Task: Find connections with filter location Shikārpūr with filter topic #Ownerwith filter profile language German with filter current company Brigade Group with filter school Central Board of Secondary Education with filter industry Venture Capital and Private Equity Principals with filter service category Product Marketing with filter keywords title Painter
Action: Mouse moved to (543, 67)
Screenshot: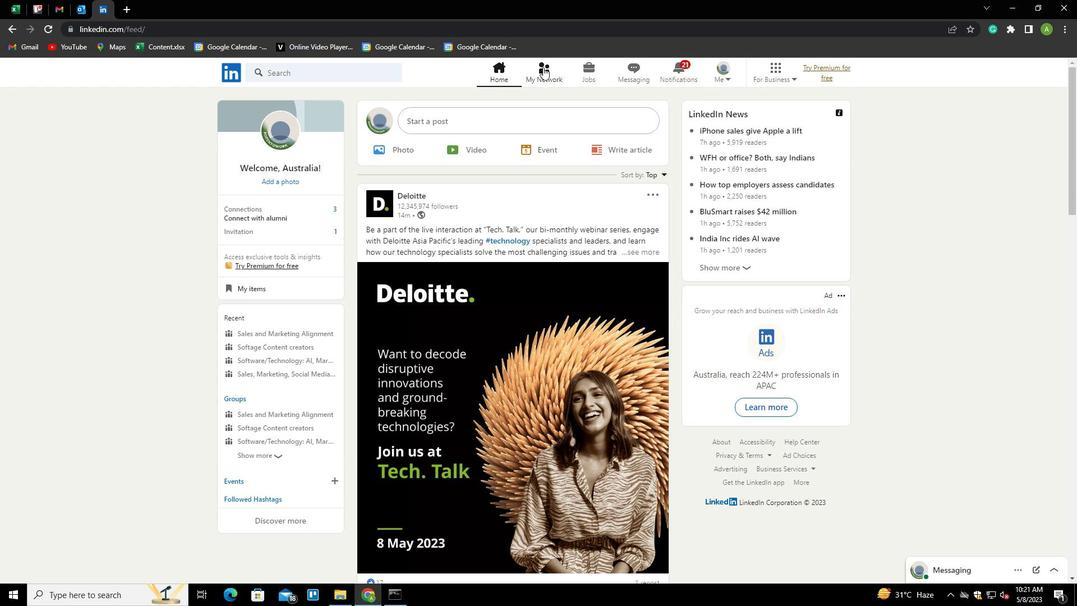 
Action: Mouse pressed left at (543, 67)
Screenshot: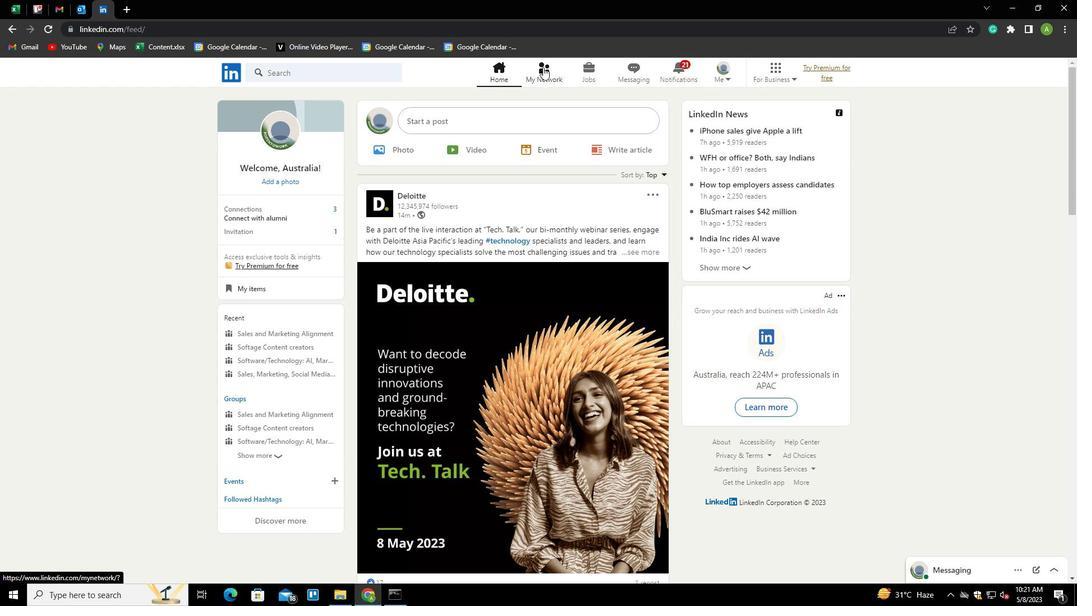 
Action: Mouse moved to (278, 138)
Screenshot: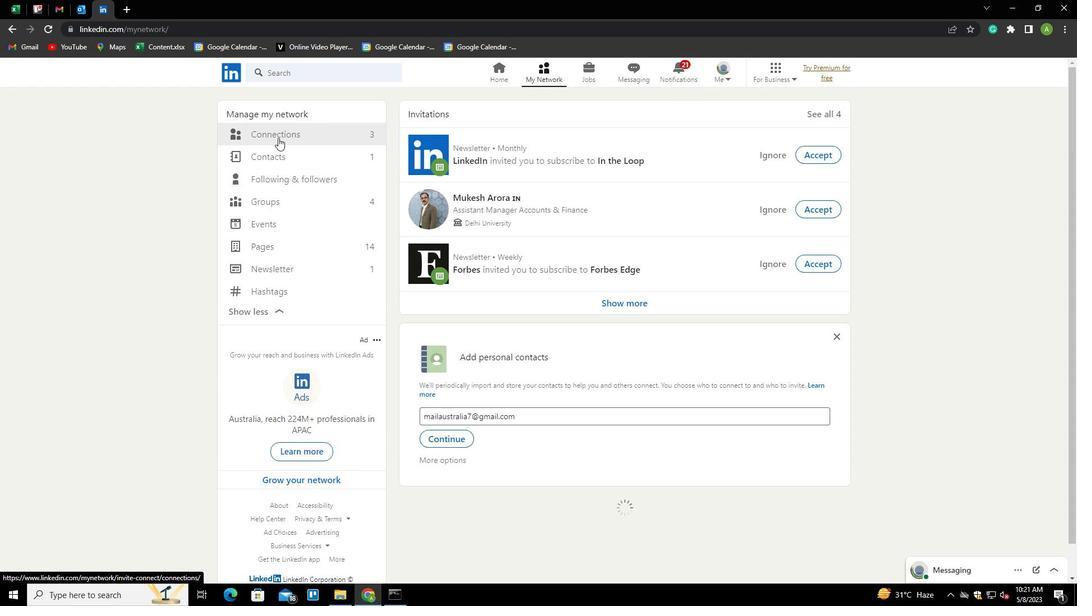 
Action: Mouse pressed left at (278, 138)
Screenshot: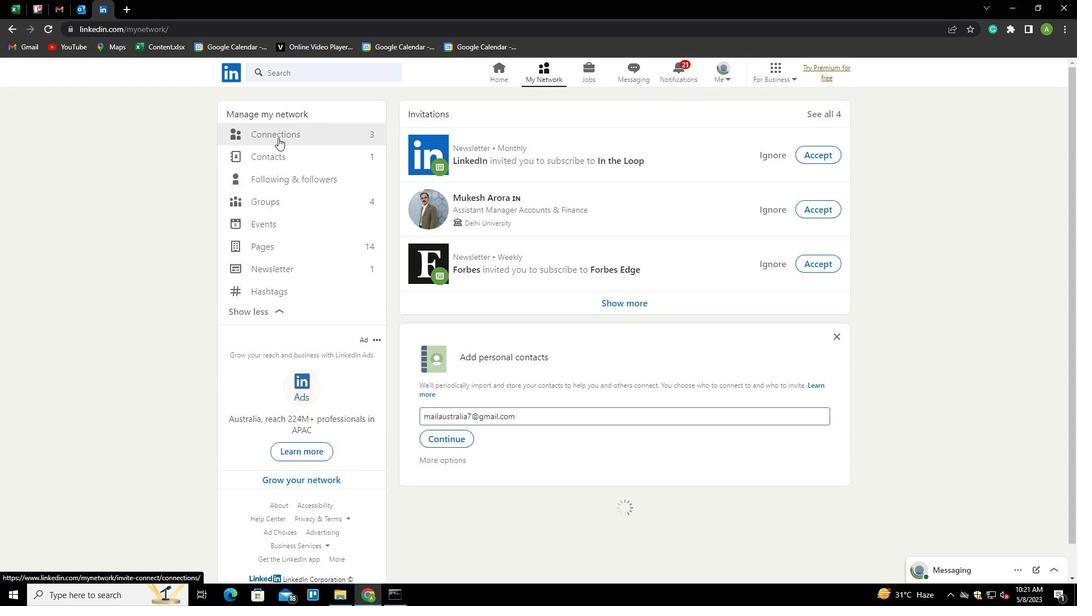 
Action: Mouse moved to (609, 136)
Screenshot: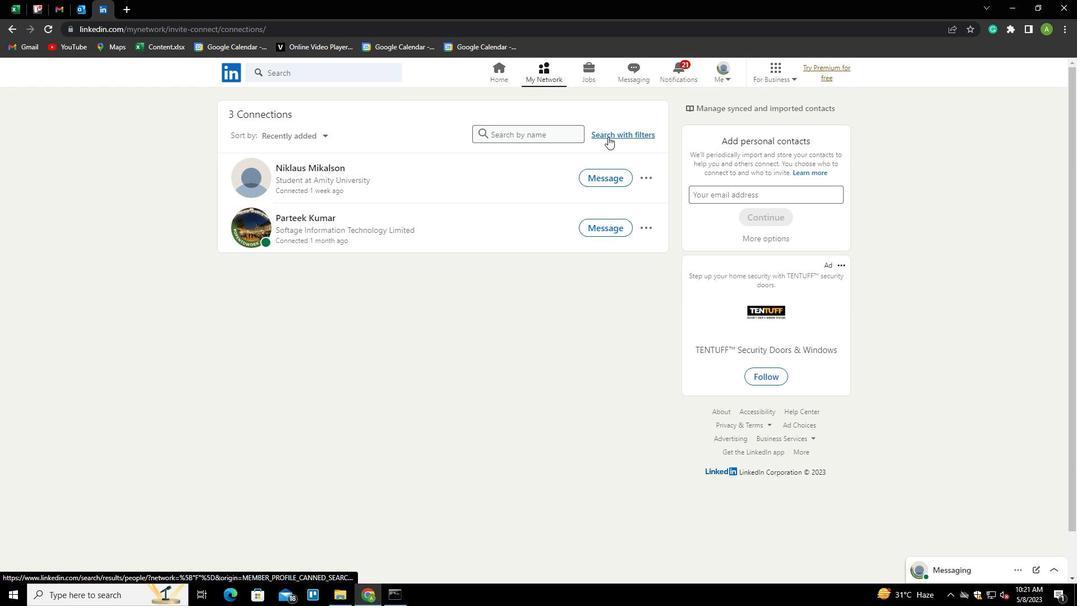 
Action: Mouse pressed left at (609, 136)
Screenshot: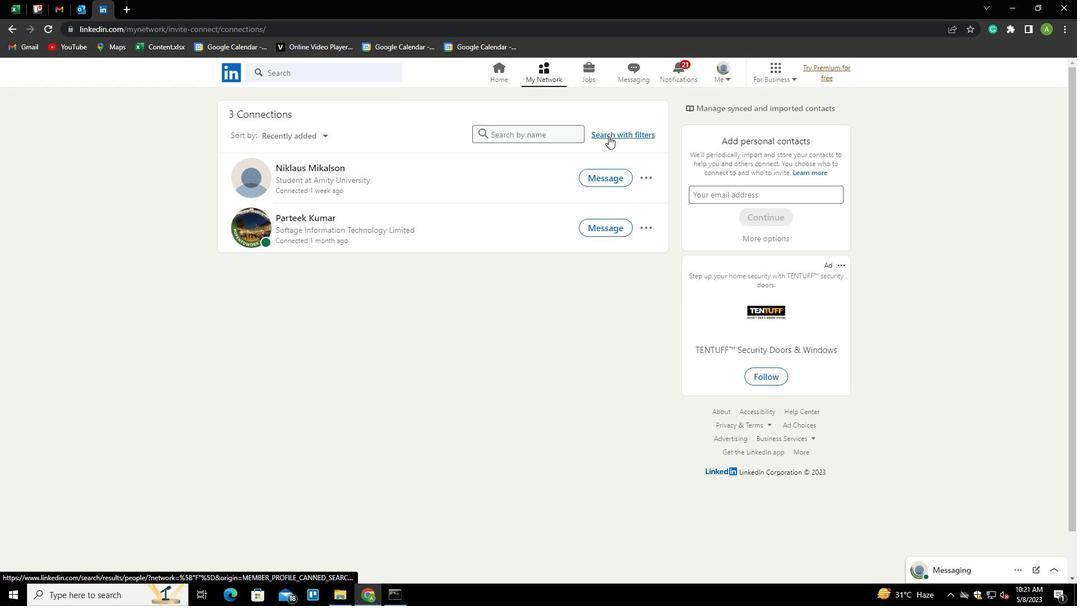 
Action: Mouse moved to (578, 101)
Screenshot: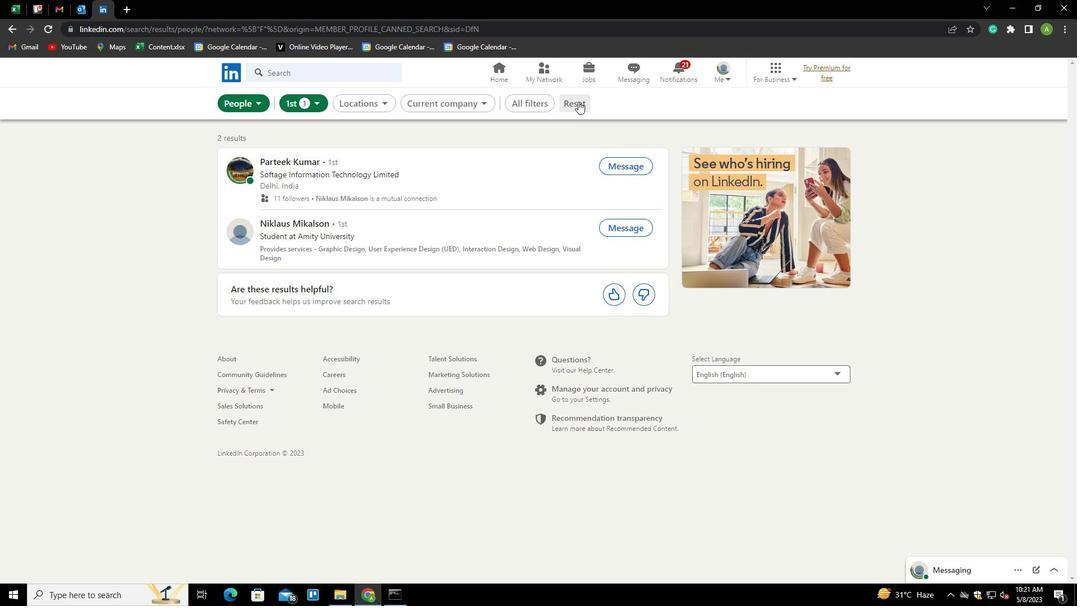 
Action: Mouse pressed left at (578, 101)
Screenshot: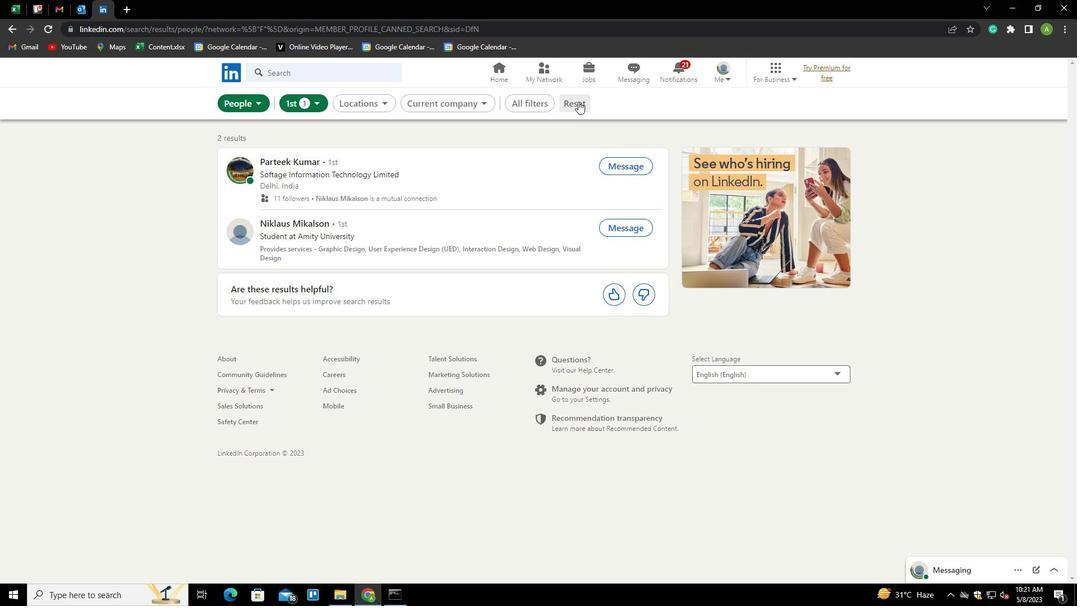 
Action: Mouse moved to (556, 101)
Screenshot: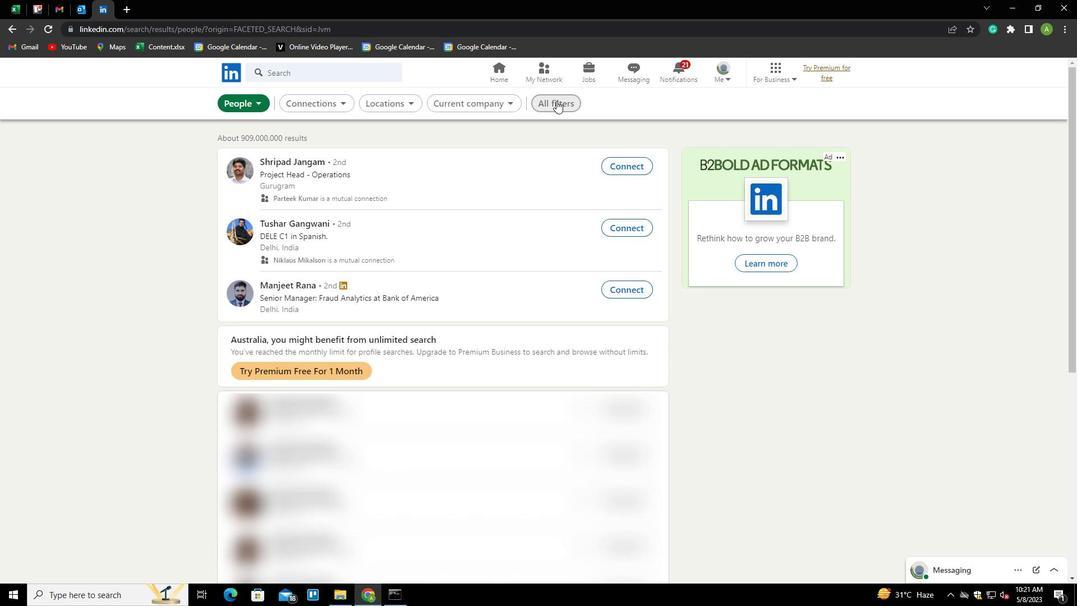 
Action: Mouse pressed left at (556, 101)
Screenshot: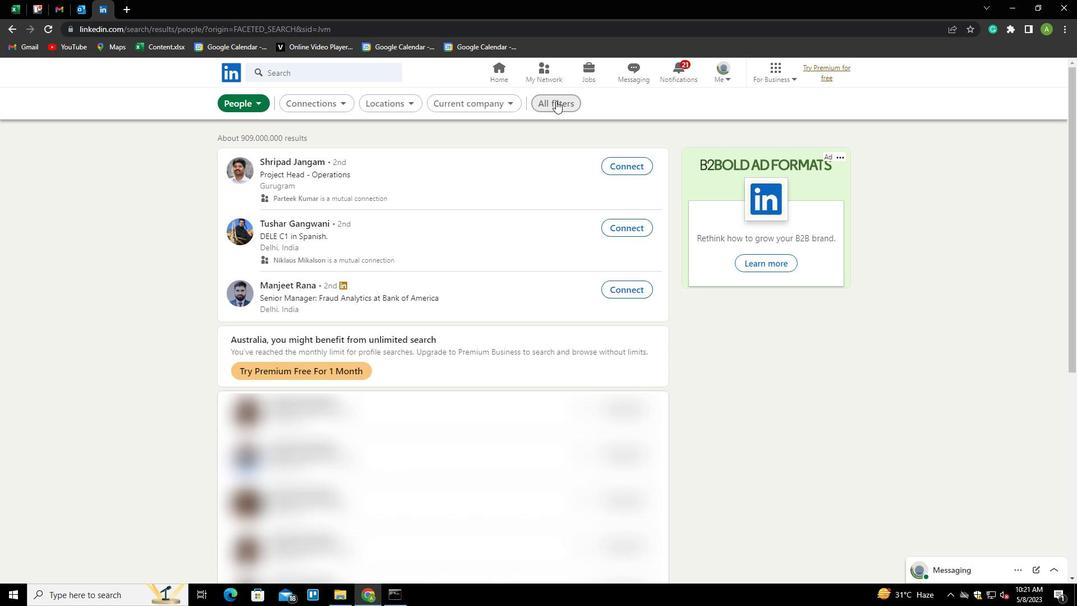 
Action: Mouse moved to (930, 301)
Screenshot: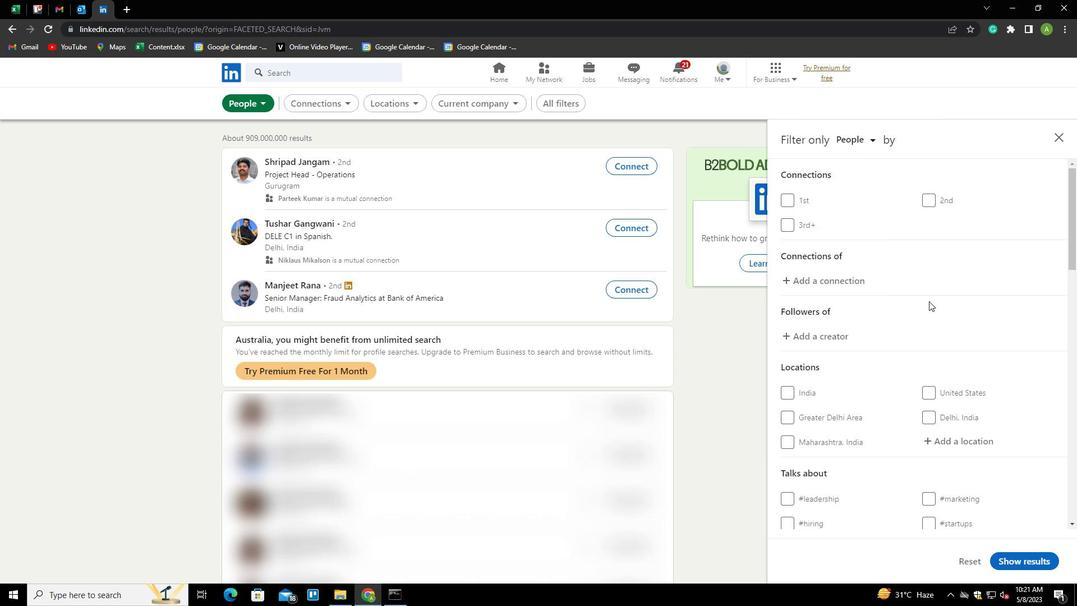 
Action: Mouse scrolled (930, 300) with delta (0, 0)
Screenshot: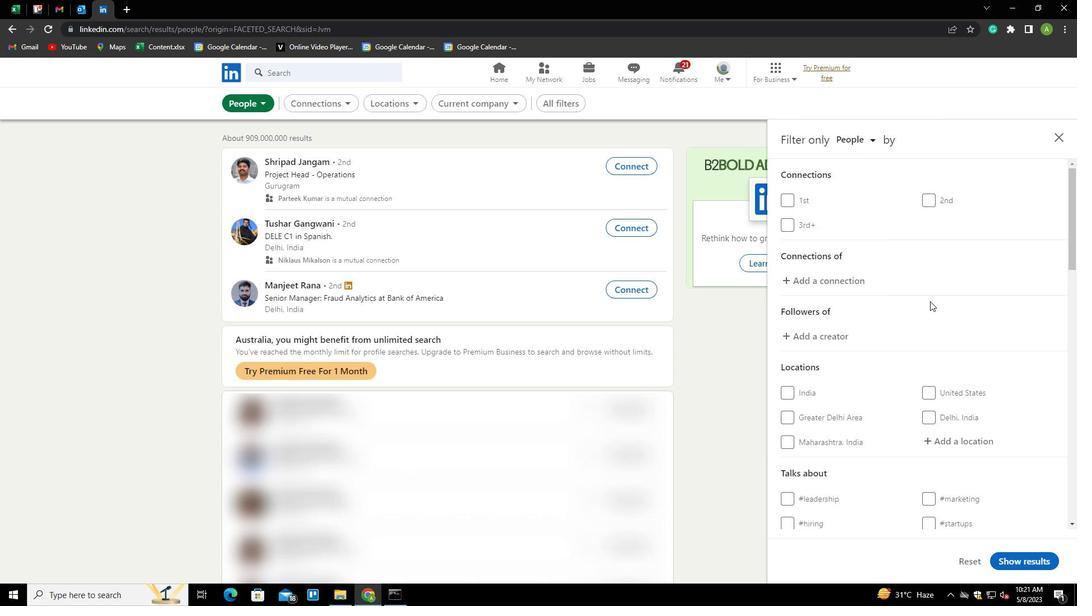 
Action: Mouse scrolled (930, 300) with delta (0, 0)
Screenshot: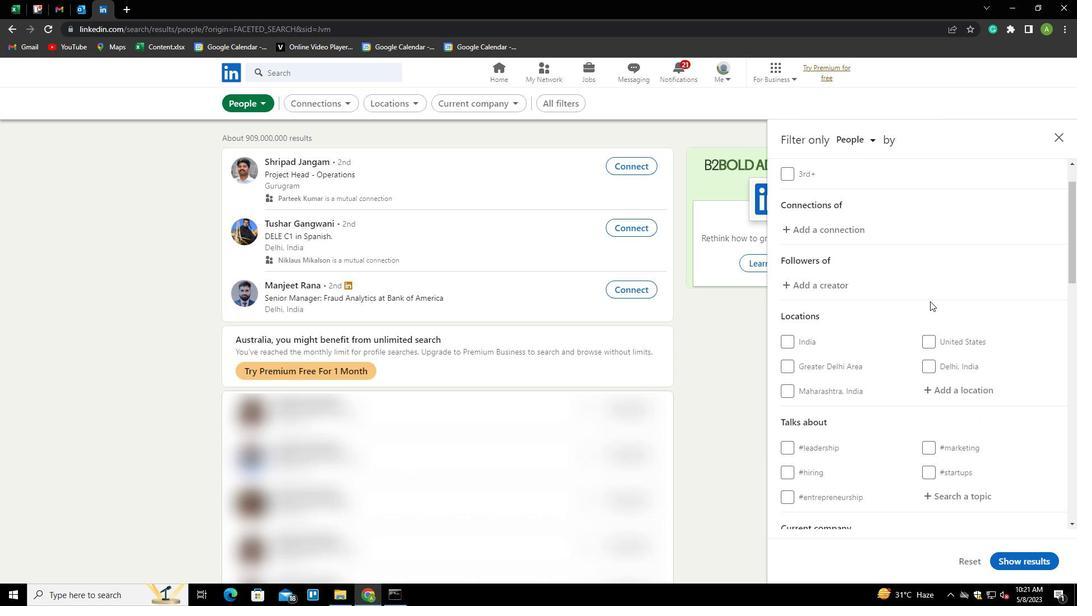 
Action: Mouse moved to (949, 333)
Screenshot: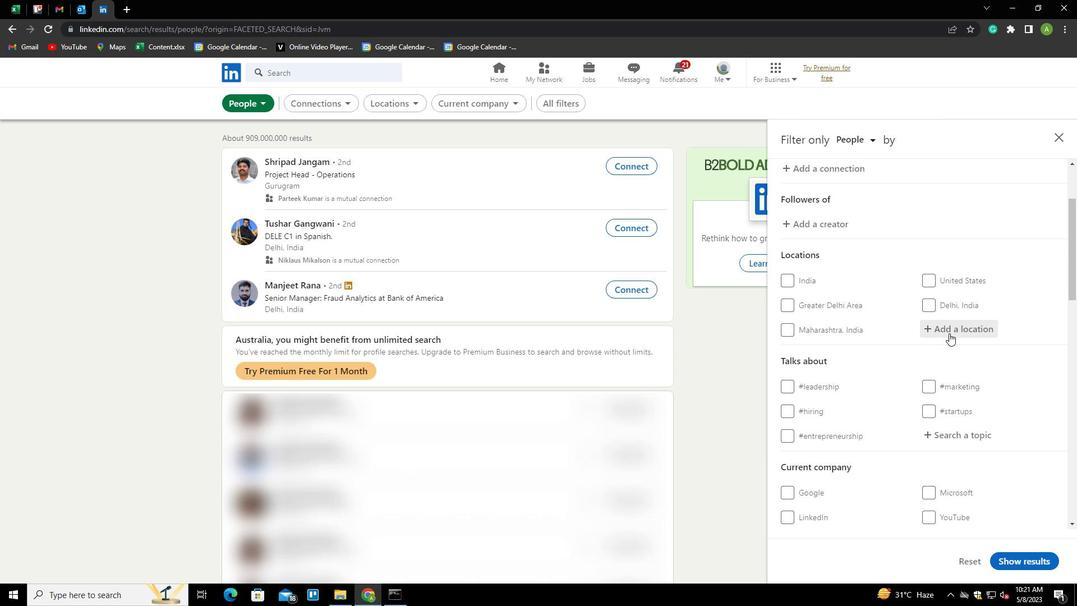 
Action: Mouse pressed left at (949, 333)
Screenshot: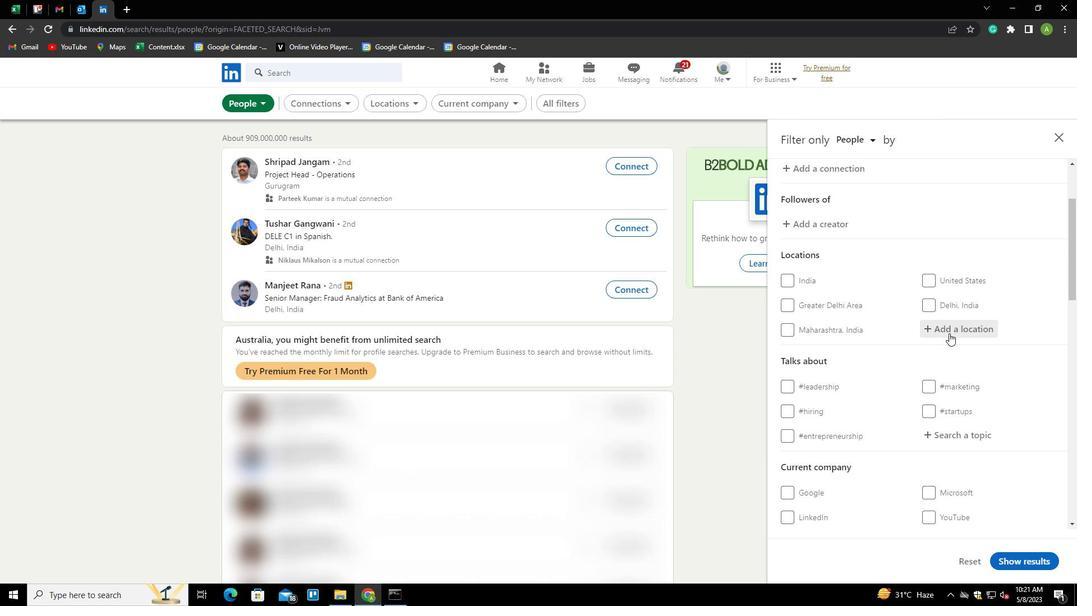 
Action: Mouse moved to (955, 328)
Screenshot: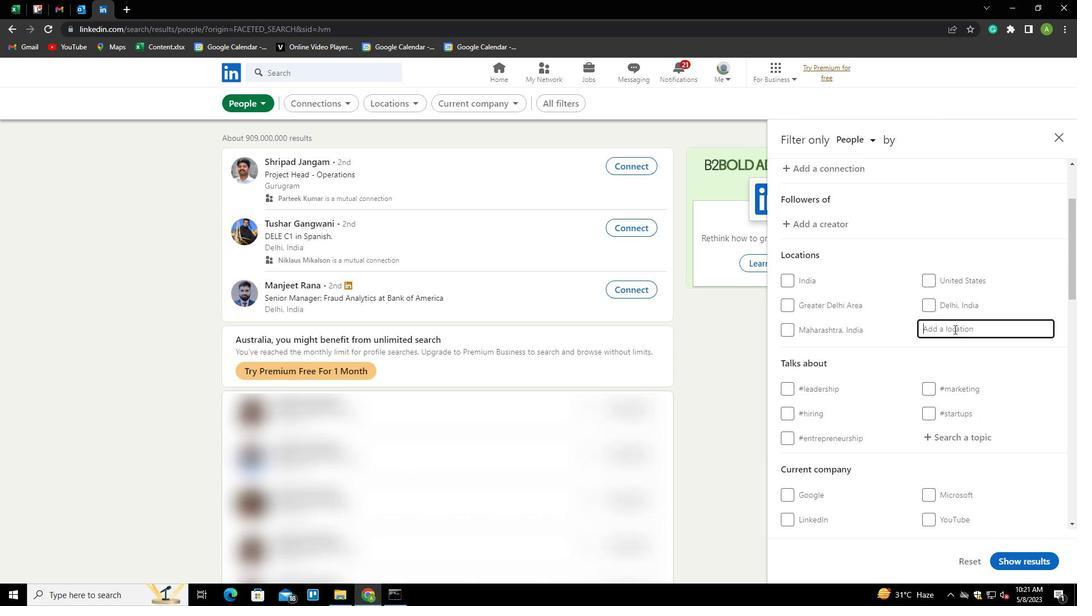 
Action: Key pressed <Key.shift>
Screenshot: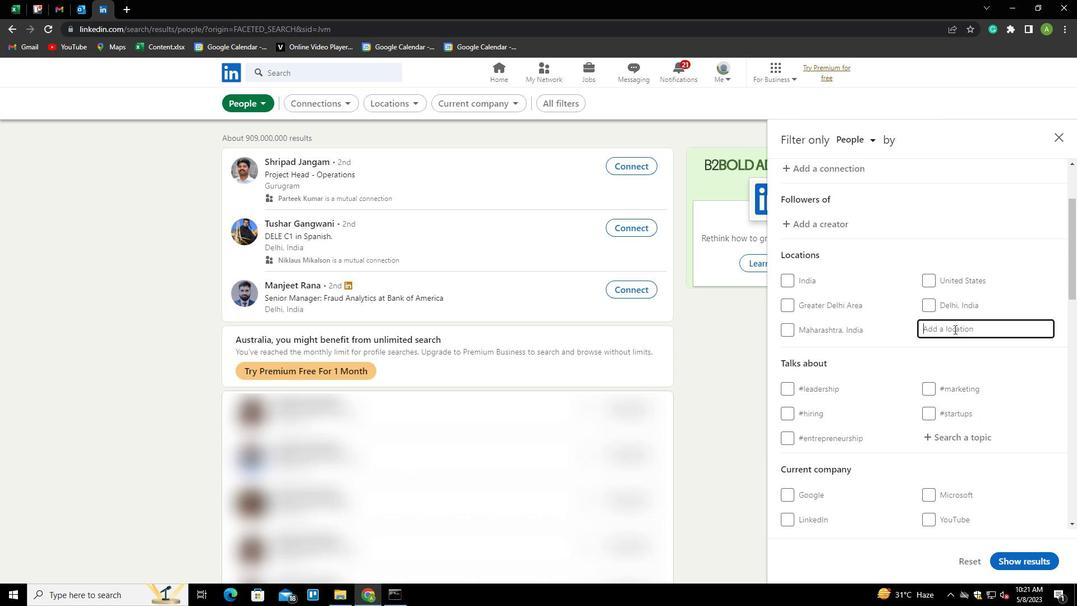 
Action: Mouse moved to (958, 327)
Screenshot: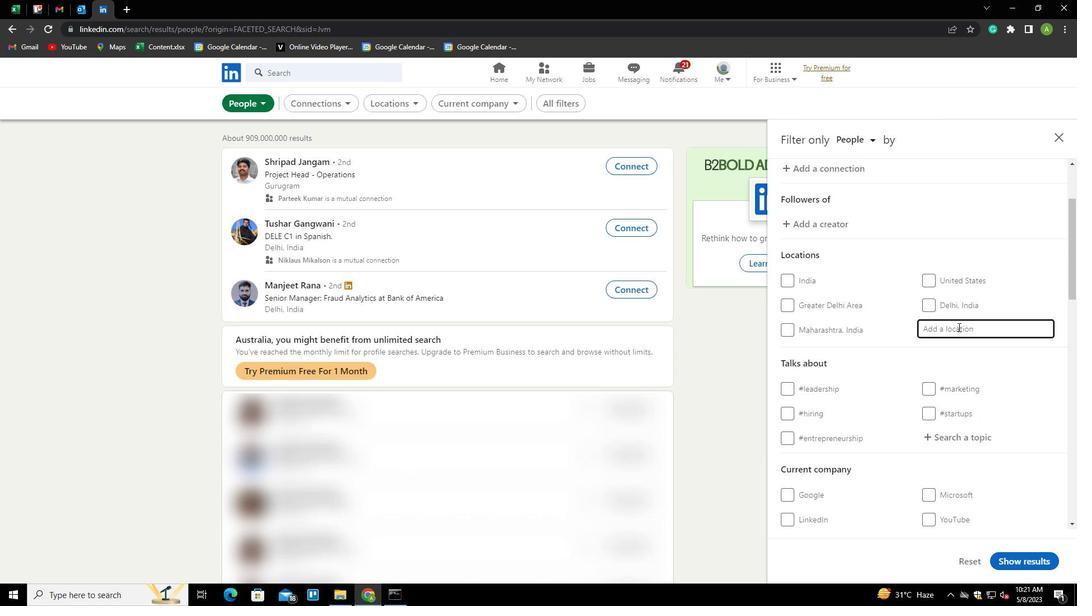 
Action: Key pressed S
Screenshot: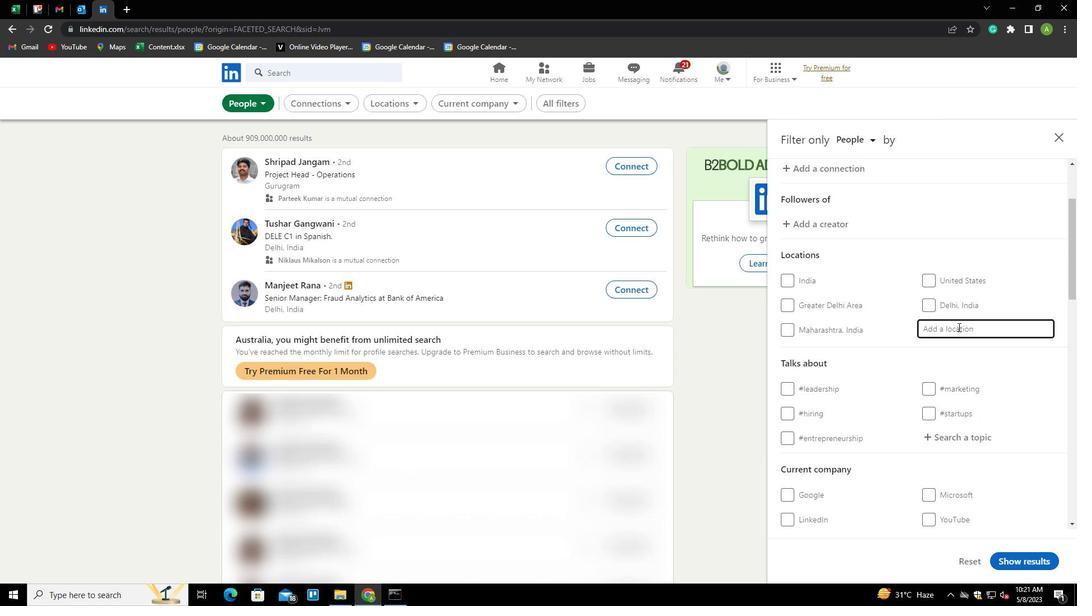 
Action: Mouse moved to (959, 327)
Screenshot: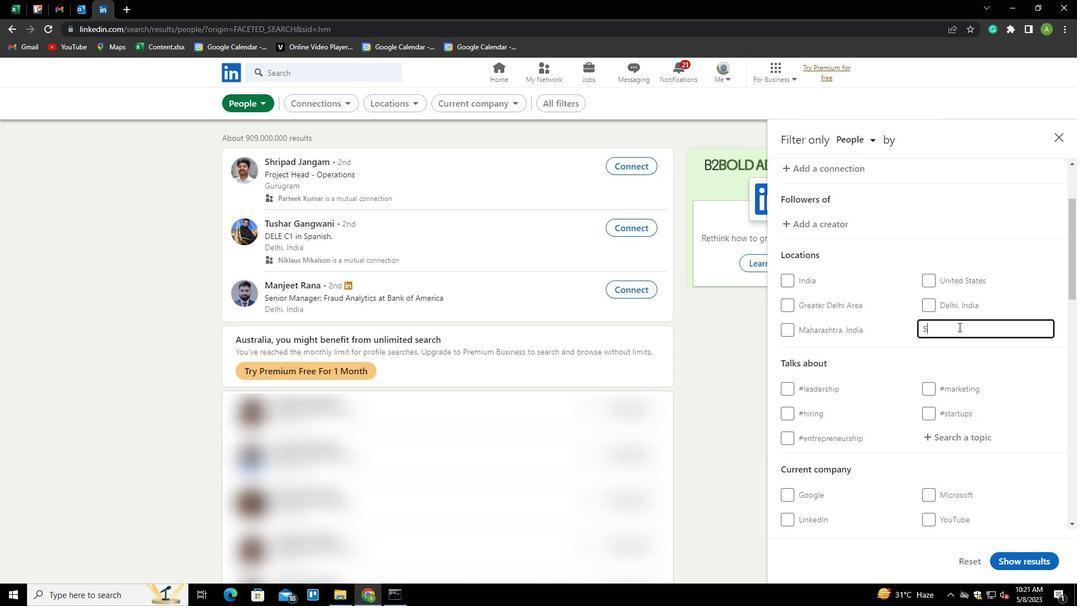 
Action: Key pressed HILAR<Key.backspace><Key.backspace><Key.backspace>KARPUR<Key.down><Key.enter>
Screenshot: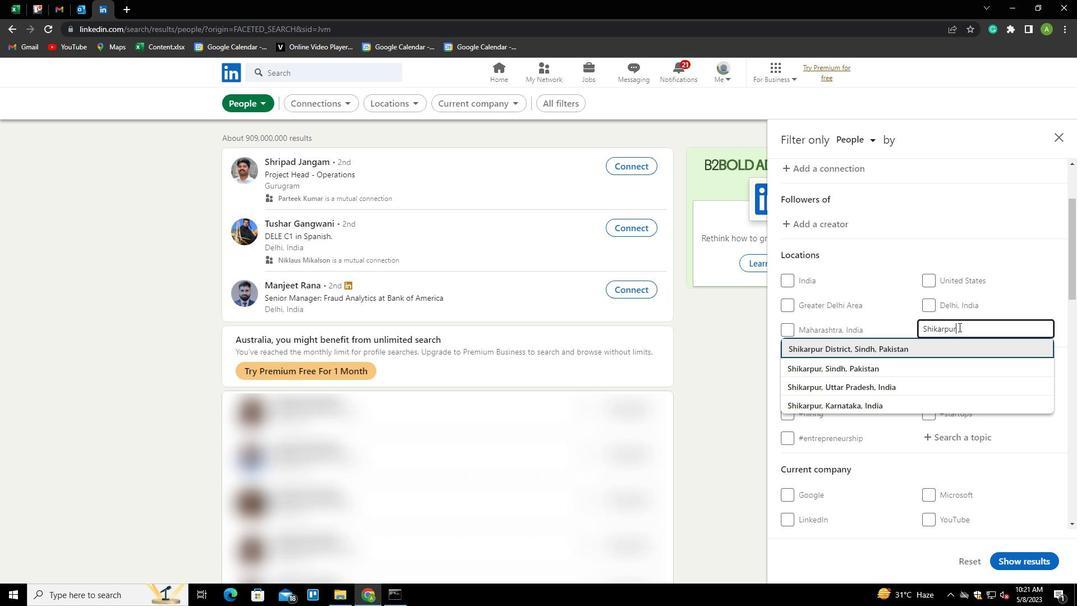 
Action: Mouse scrolled (959, 326) with delta (0, 0)
Screenshot: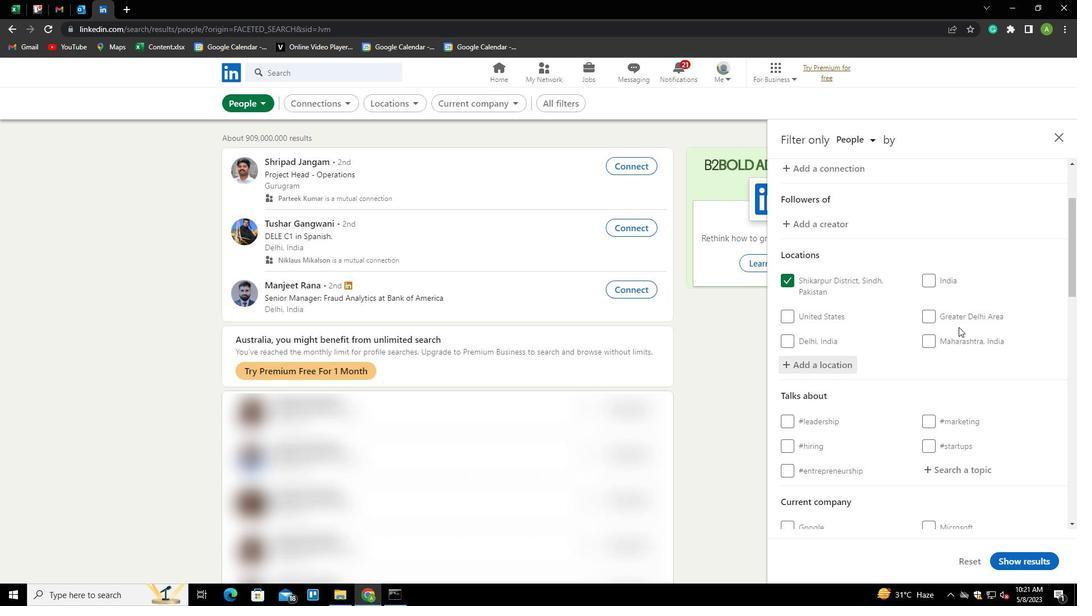 
Action: Mouse scrolled (959, 326) with delta (0, 0)
Screenshot: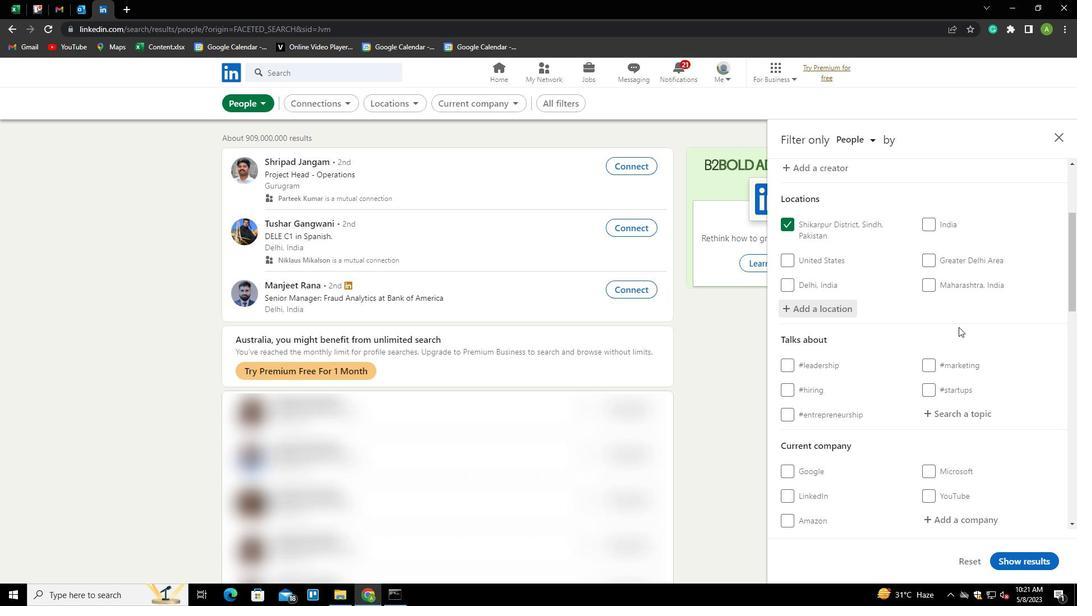 
Action: Mouse moved to (958, 350)
Screenshot: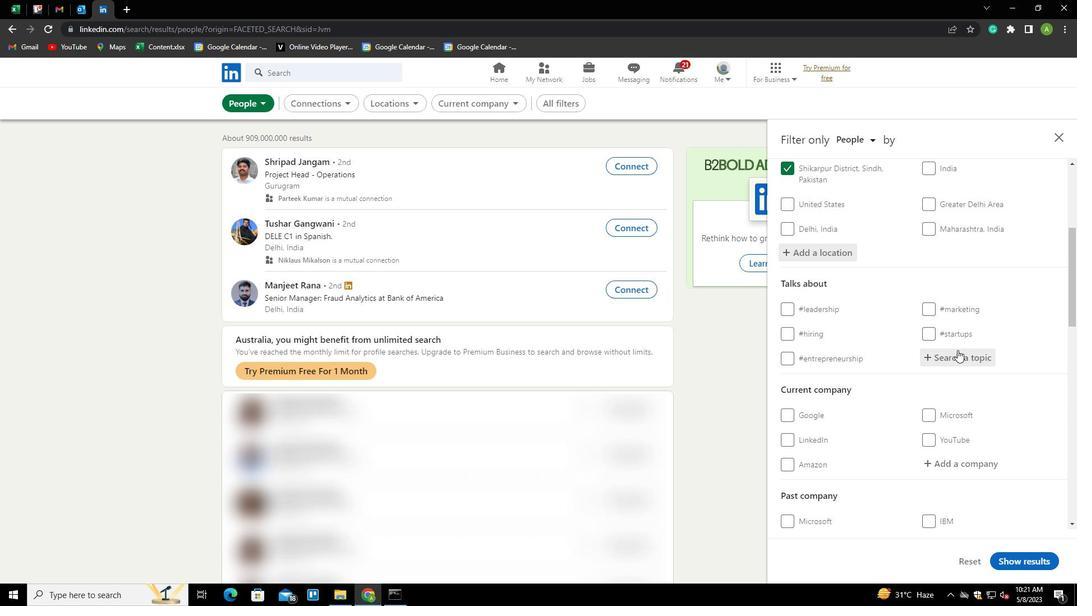 
Action: Mouse pressed left at (958, 350)
Screenshot: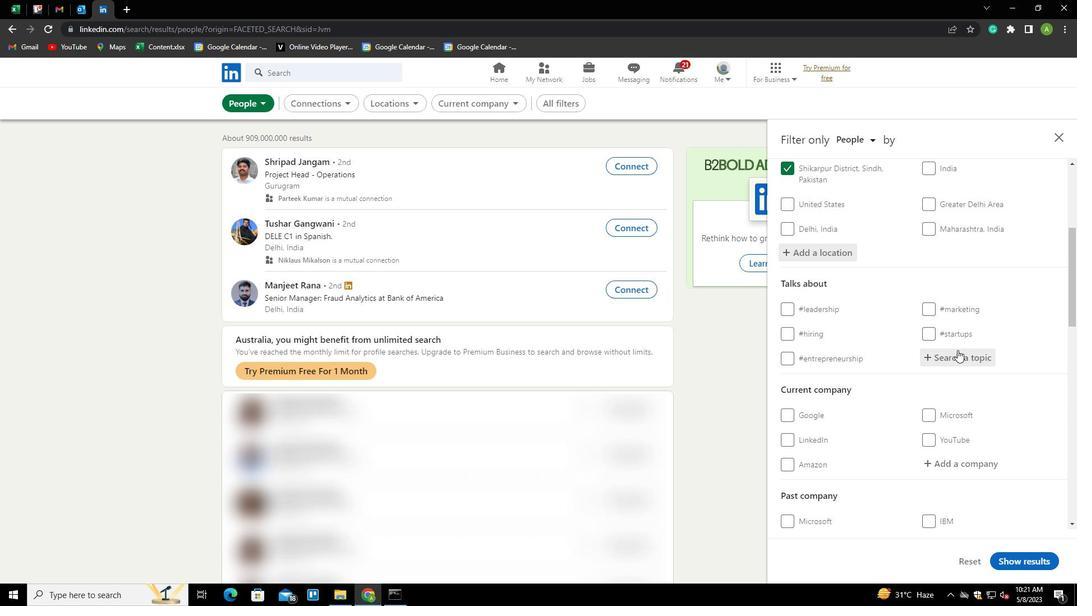 
Action: Mouse moved to (996, 324)
Screenshot: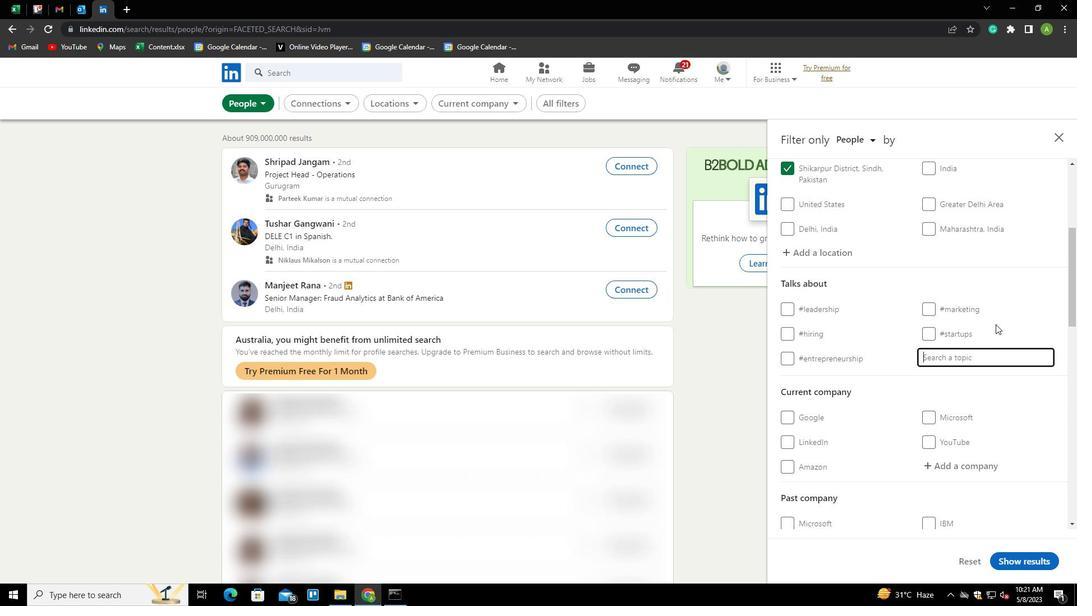 
Action: Key pressed <Key.shift>OWNER<Key.down><Key.down><Key.down><Key.enter>
Screenshot: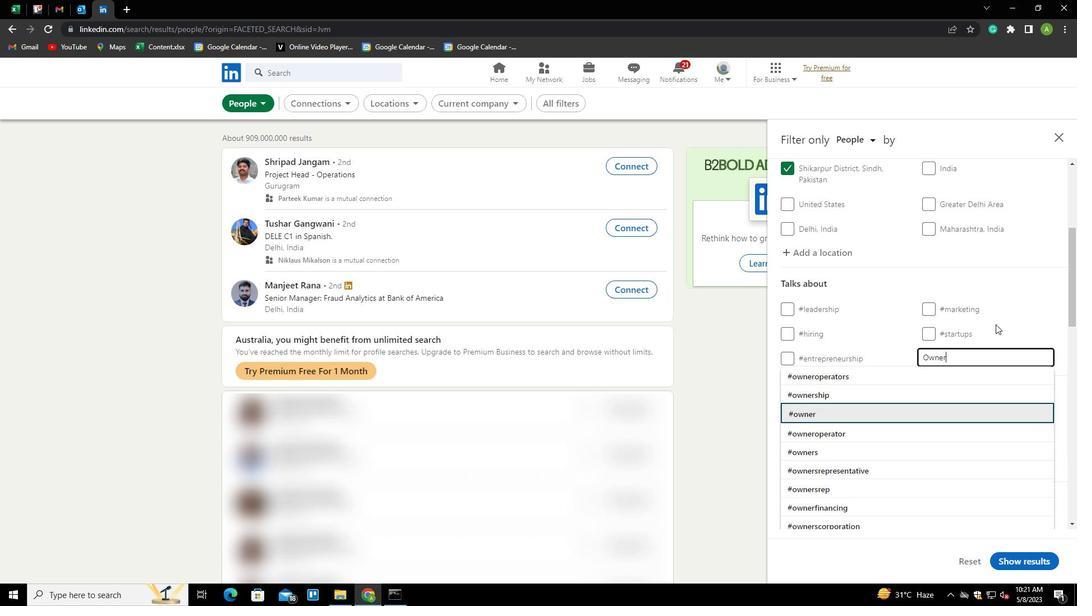 
Action: Mouse moved to (998, 322)
Screenshot: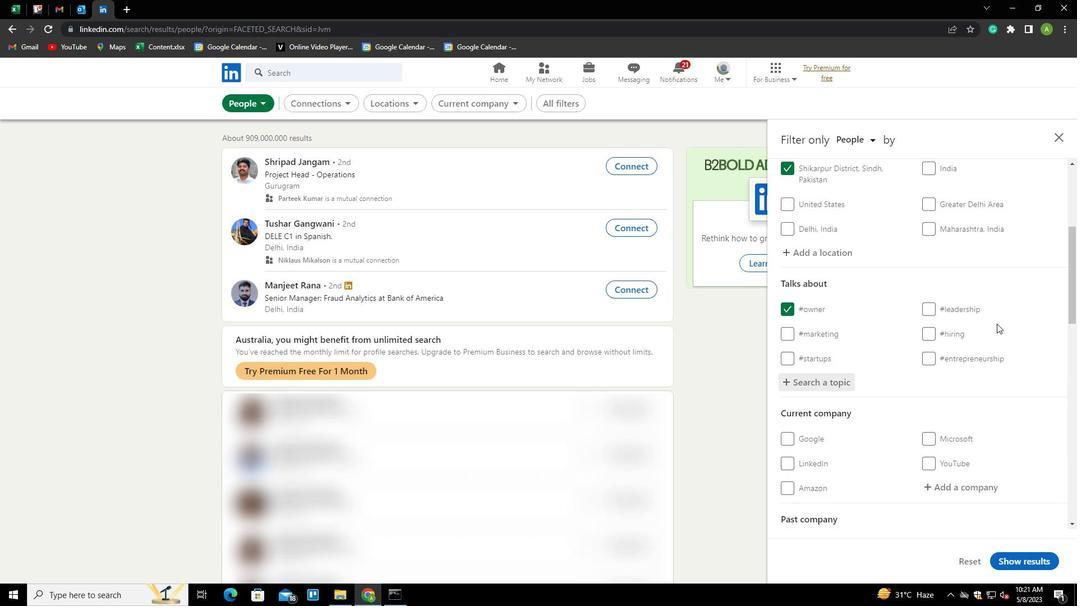 
Action: Mouse scrolled (998, 322) with delta (0, 0)
Screenshot: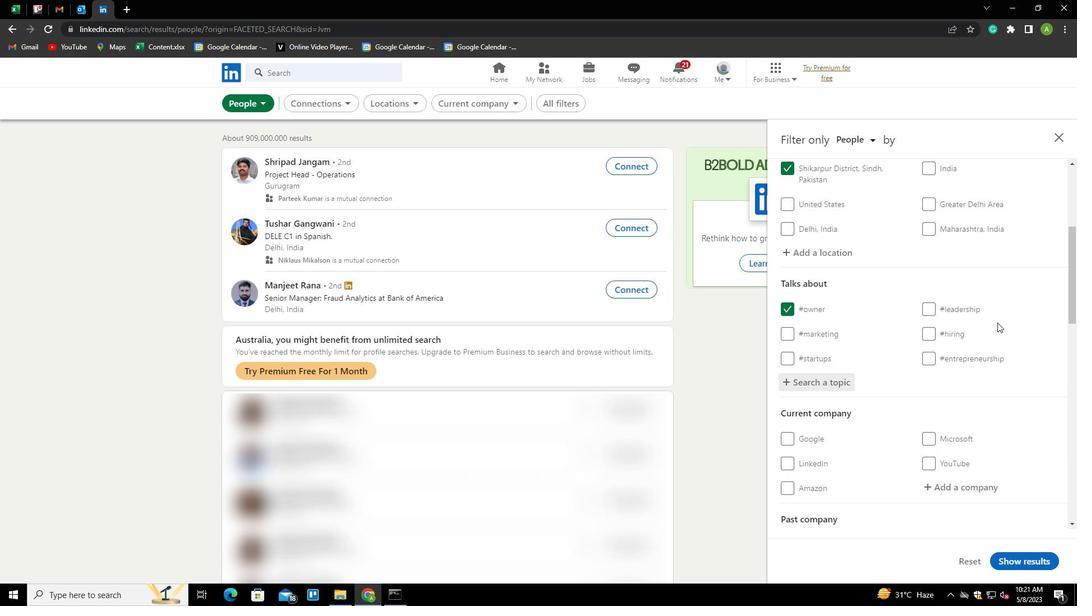 
Action: Mouse scrolled (998, 322) with delta (0, 0)
Screenshot: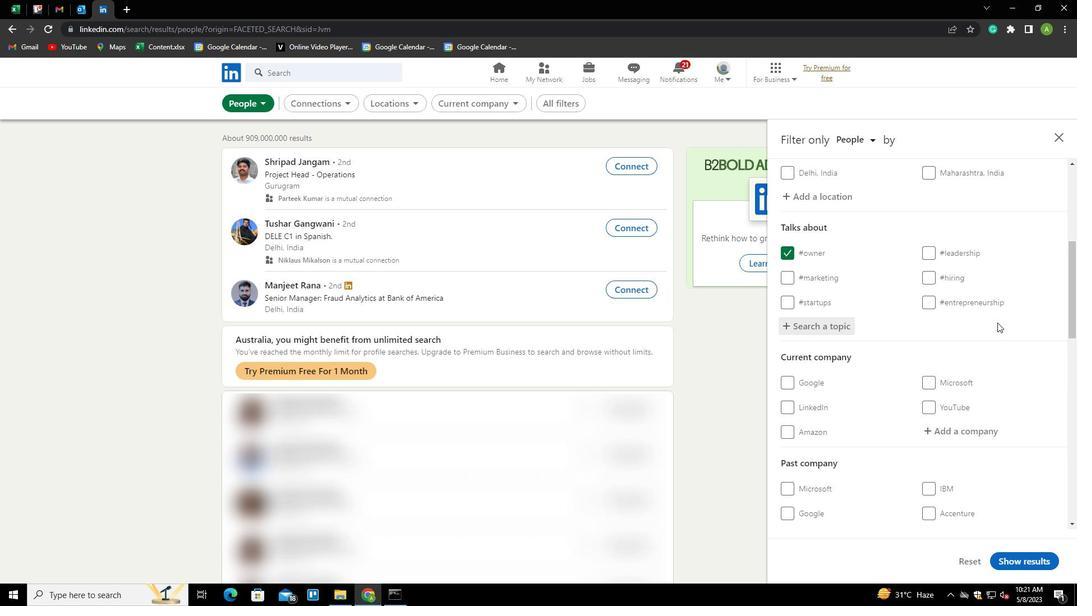 
Action: Mouse scrolled (998, 322) with delta (0, 0)
Screenshot: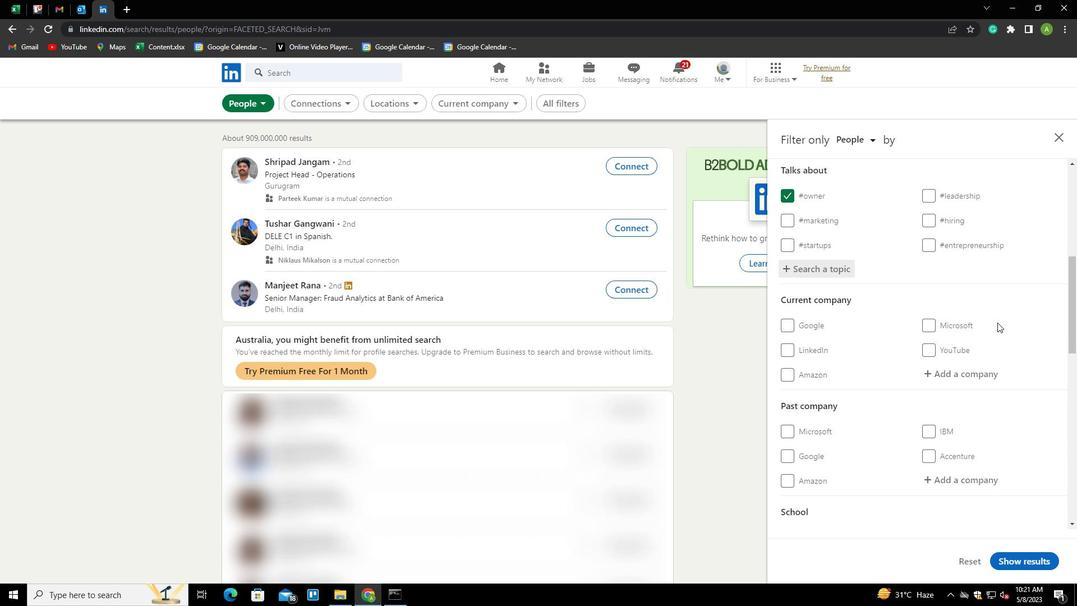 
Action: Mouse scrolled (998, 322) with delta (0, 0)
Screenshot: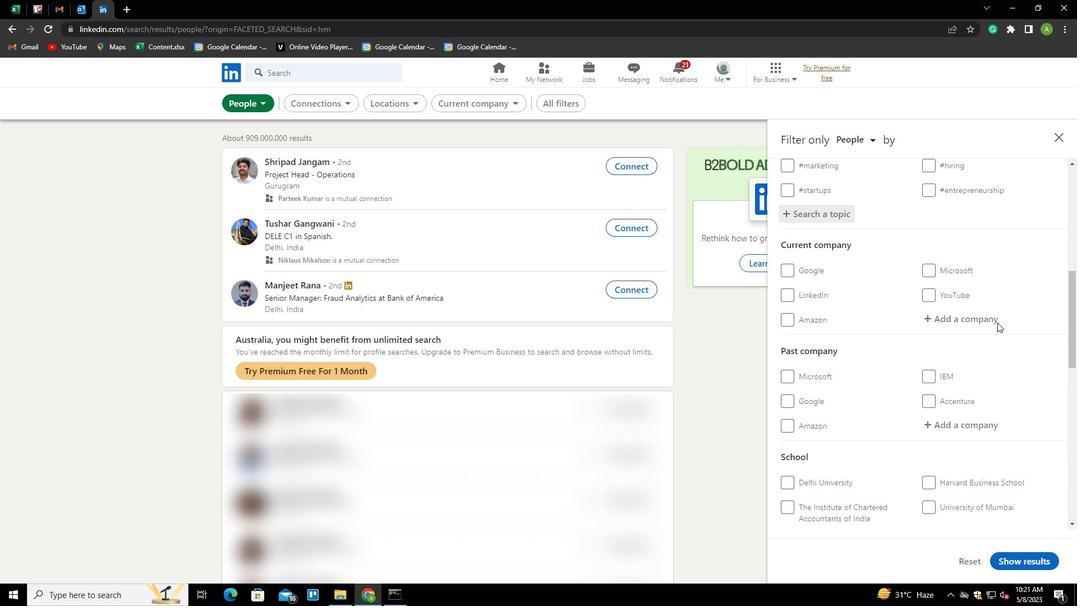 
Action: Mouse scrolled (998, 322) with delta (0, 0)
Screenshot: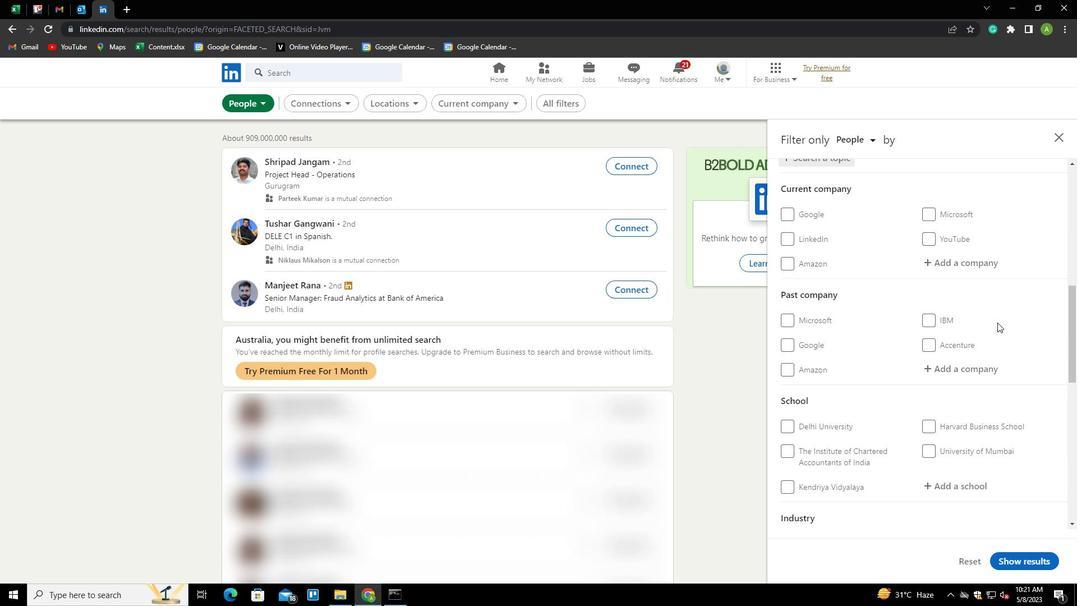 
Action: Mouse scrolled (998, 322) with delta (0, 0)
Screenshot: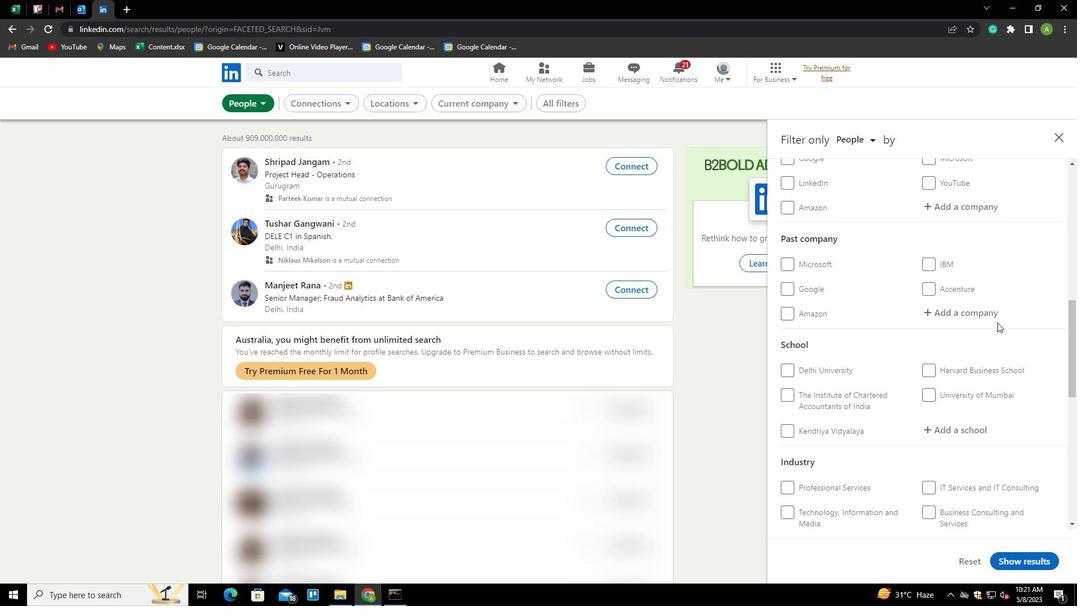 
Action: Mouse scrolled (998, 322) with delta (0, 0)
Screenshot: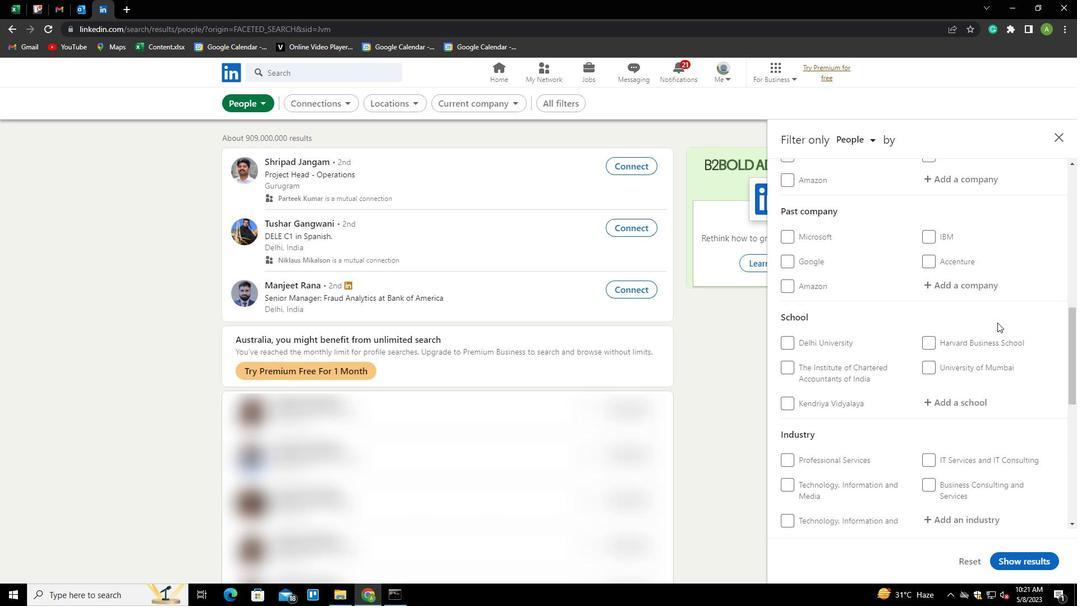 
Action: Mouse scrolled (998, 322) with delta (0, 0)
Screenshot: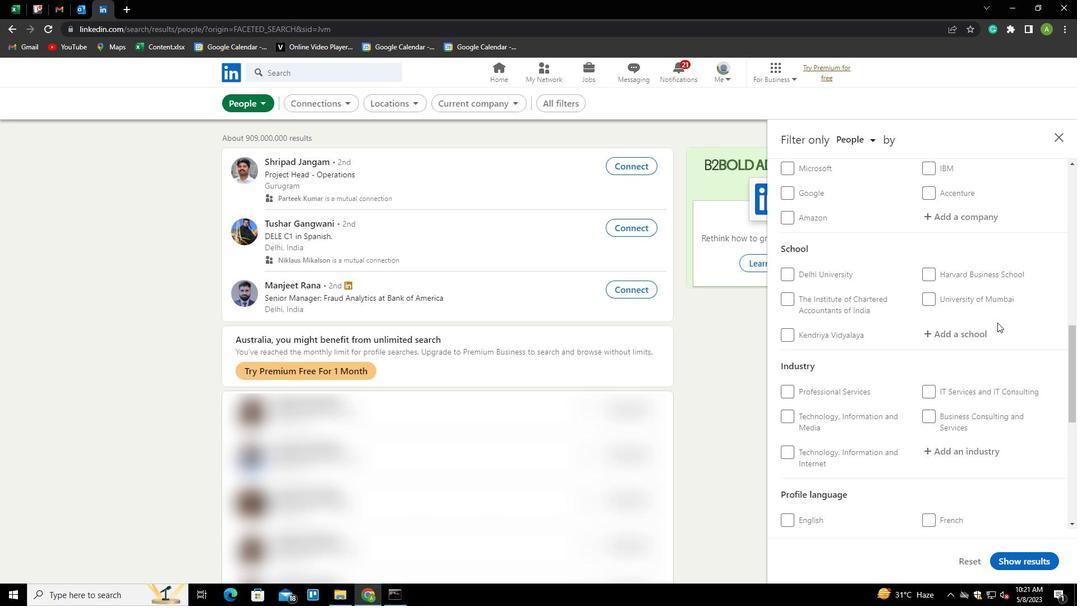 
Action: Mouse scrolled (998, 322) with delta (0, 0)
Screenshot: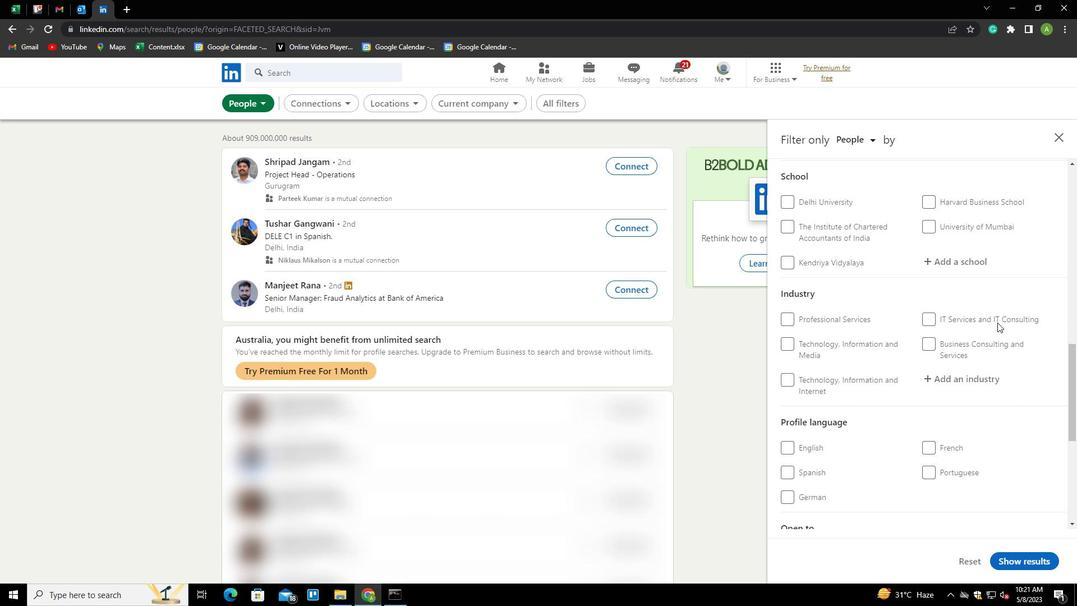 
Action: Mouse moved to (788, 442)
Screenshot: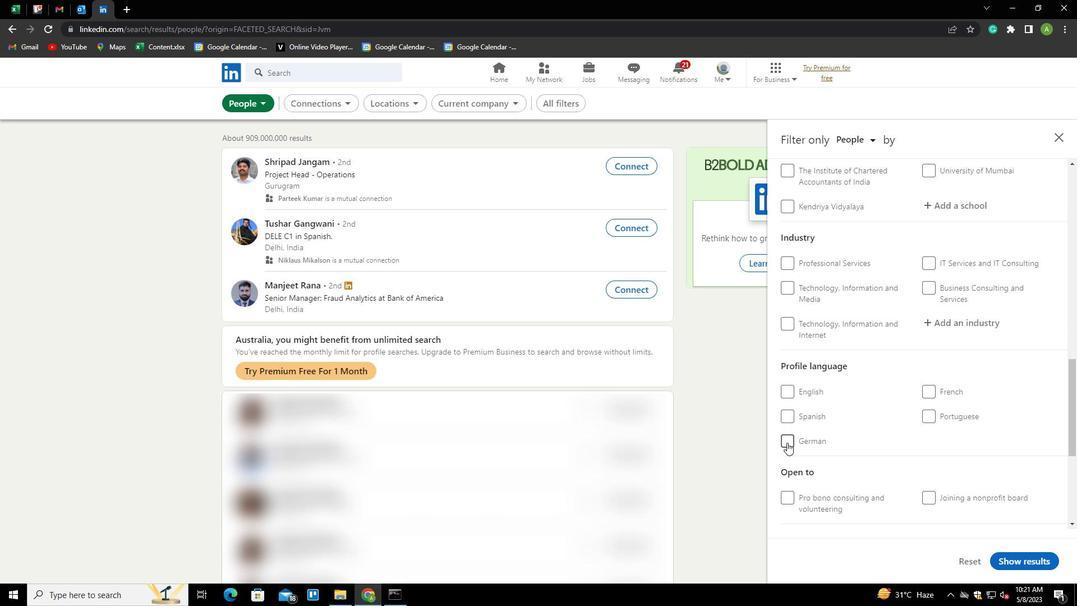 
Action: Mouse pressed left at (788, 442)
Screenshot: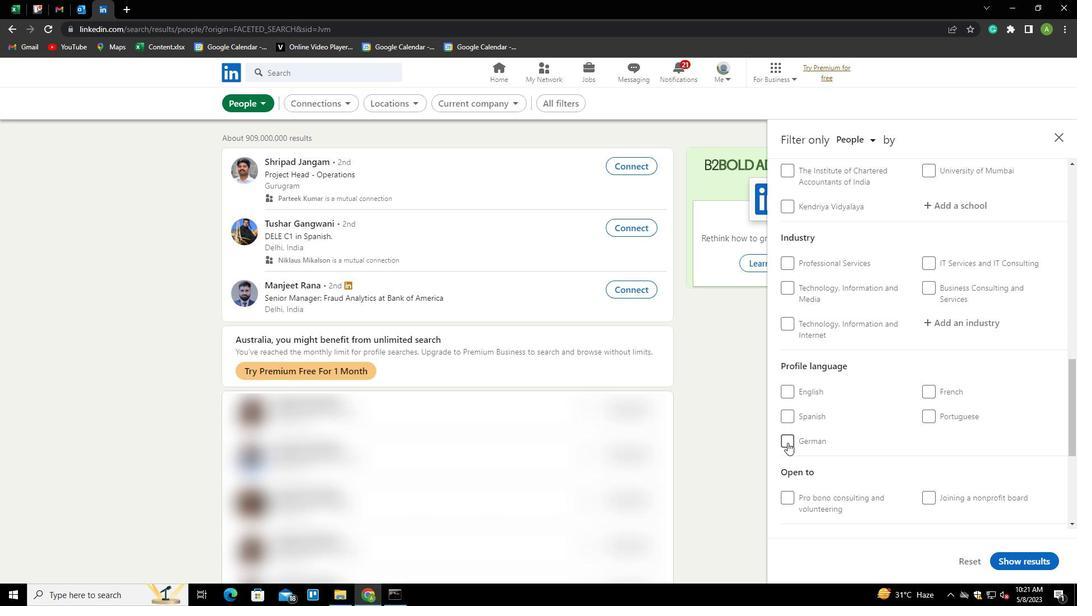 
Action: Mouse moved to (901, 421)
Screenshot: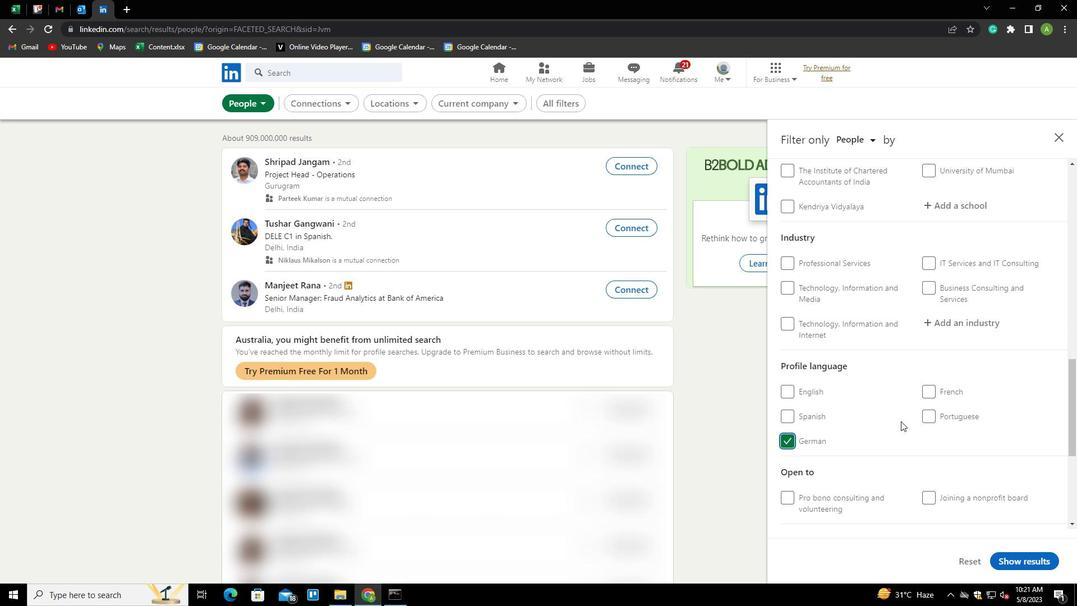 
Action: Mouse scrolled (901, 422) with delta (0, 0)
Screenshot: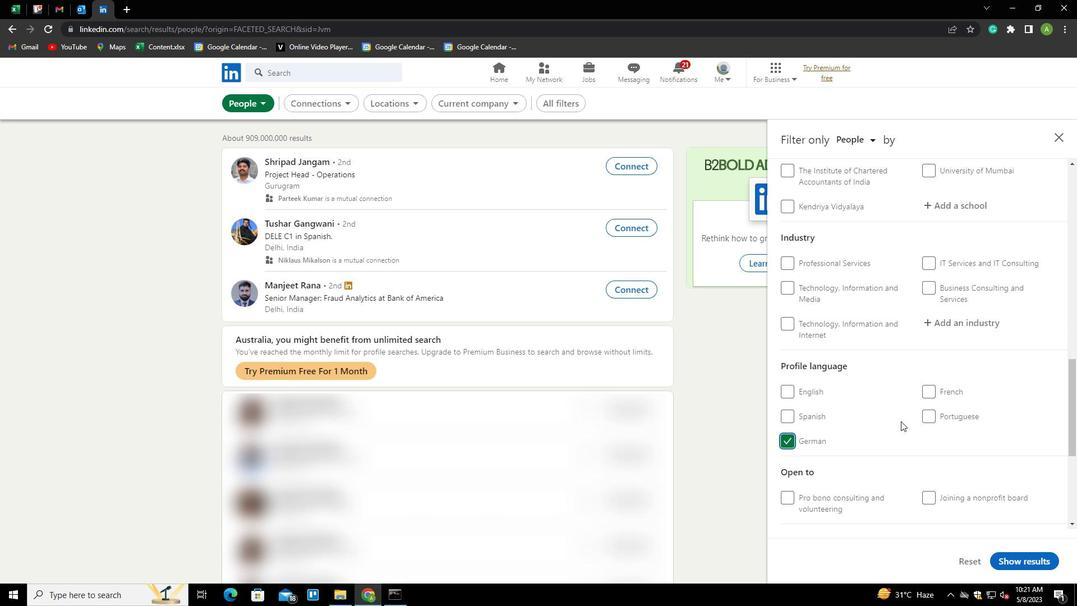
Action: Mouse scrolled (901, 422) with delta (0, 0)
Screenshot: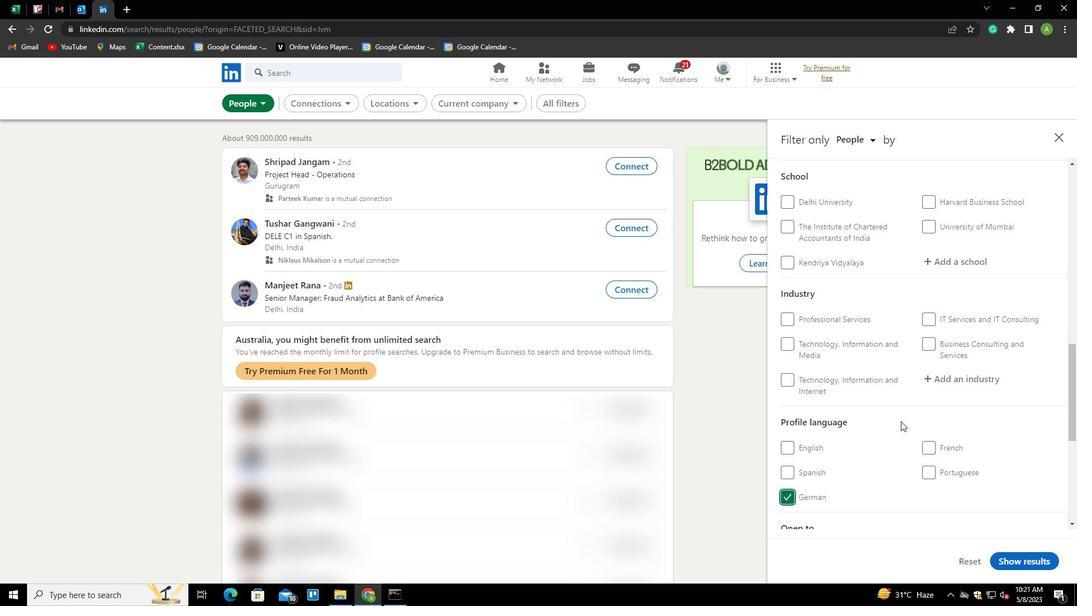 
Action: Mouse scrolled (901, 422) with delta (0, 0)
Screenshot: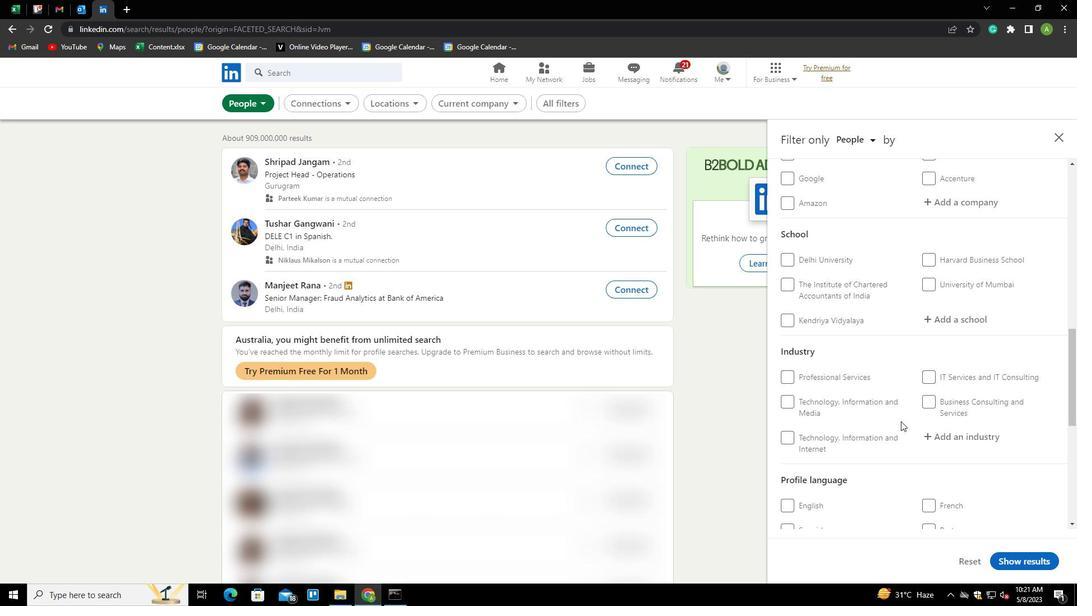 
Action: Mouse scrolled (901, 422) with delta (0, 0)
Screenshot: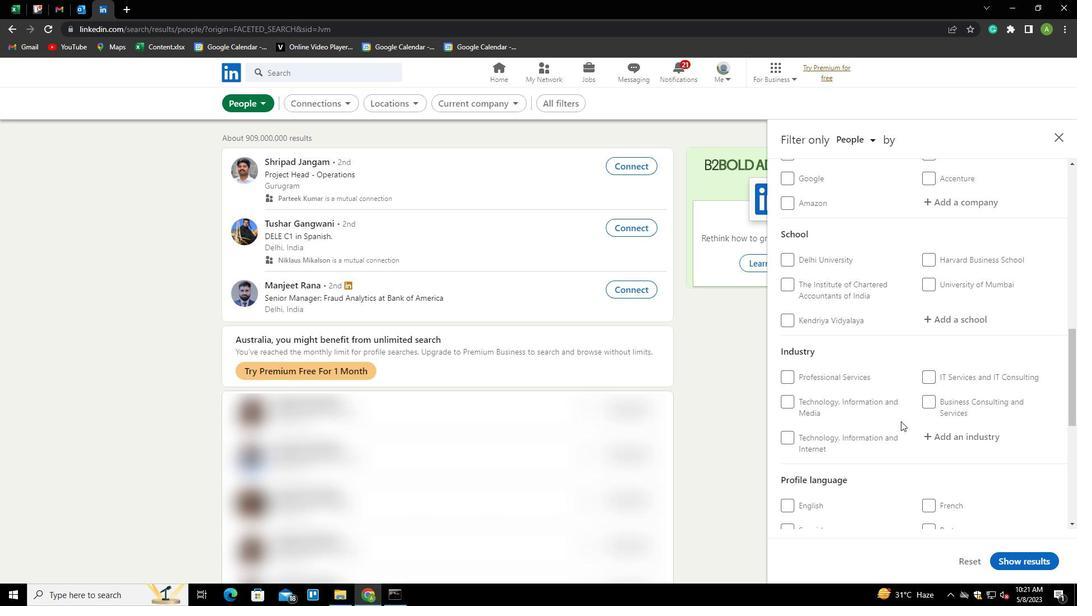 
Action: Mouse scrolled (901, 422) with delta (0, 0)
Screenshot: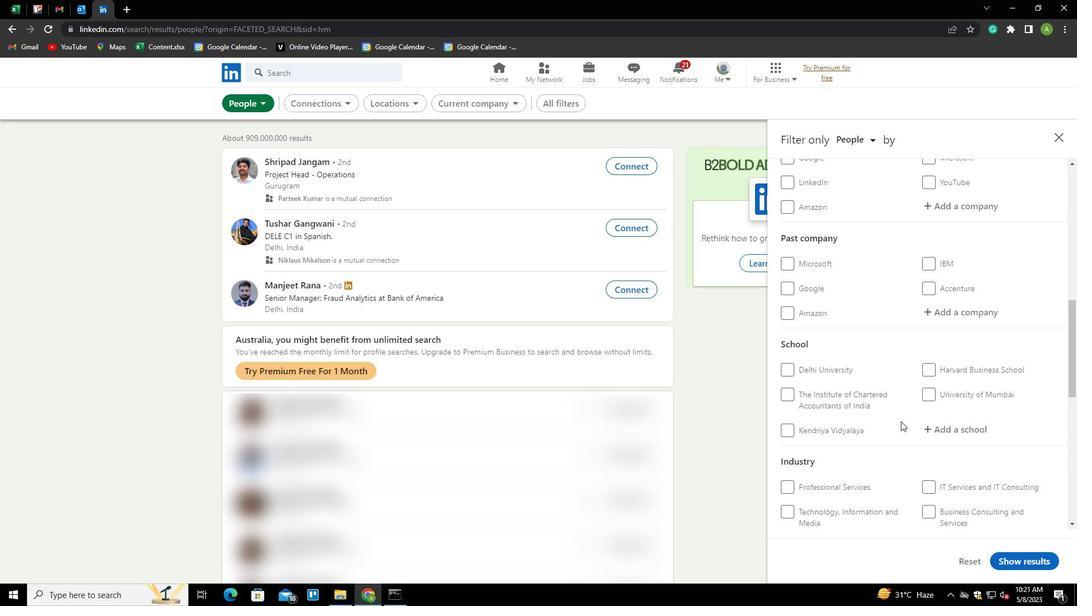 
Action: Mouse scrolled (901, 422) with delta (0, 0)
Screenshot: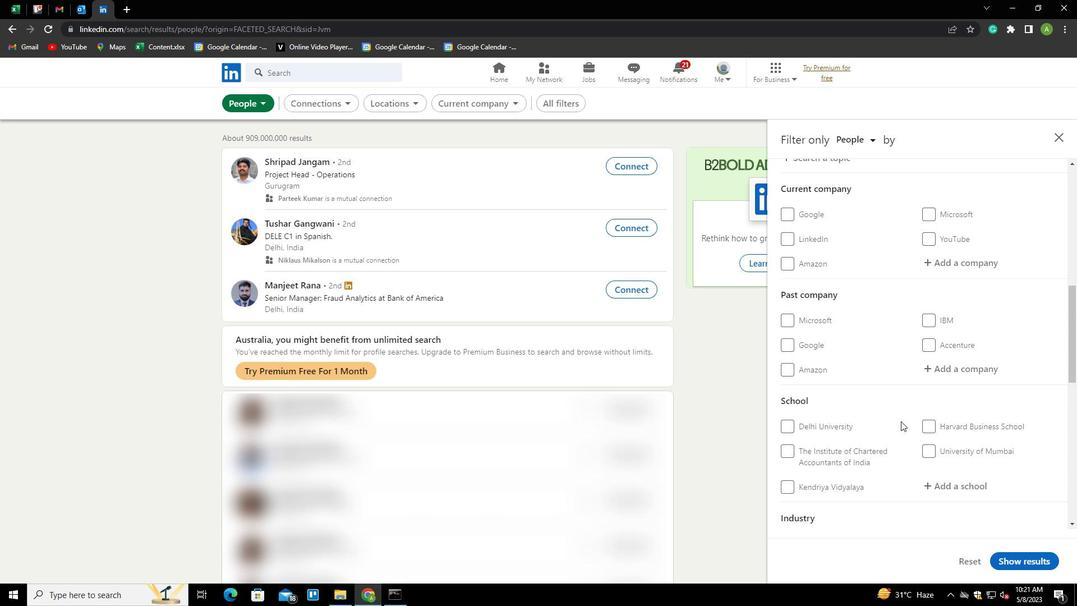 
Action: Mouse moved to (946, 321)
Screenshot: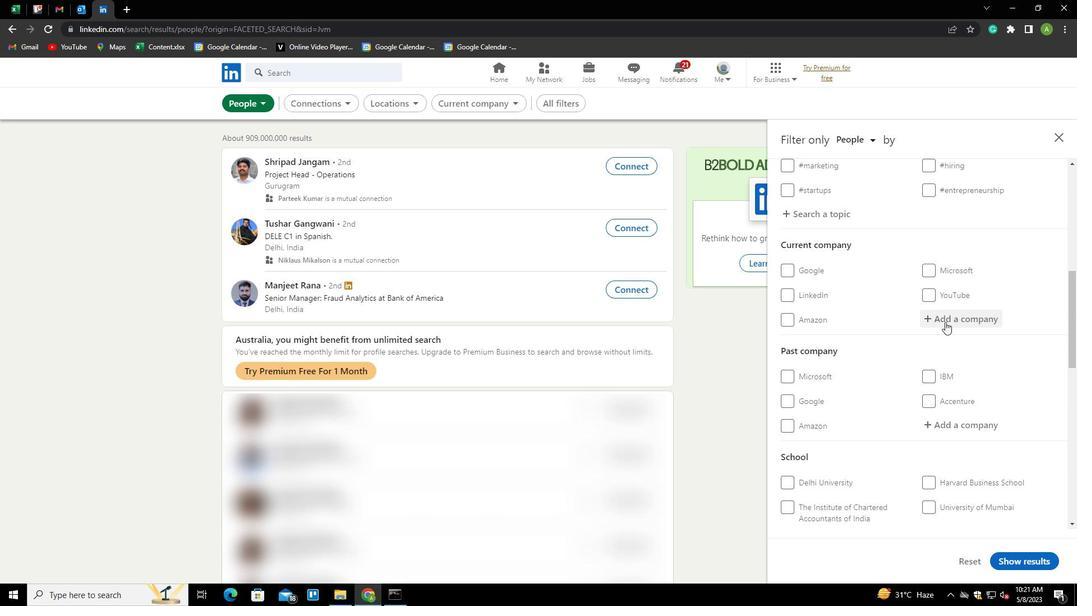 
Action: Mouse pressed left at (946, 321)
Screenshot: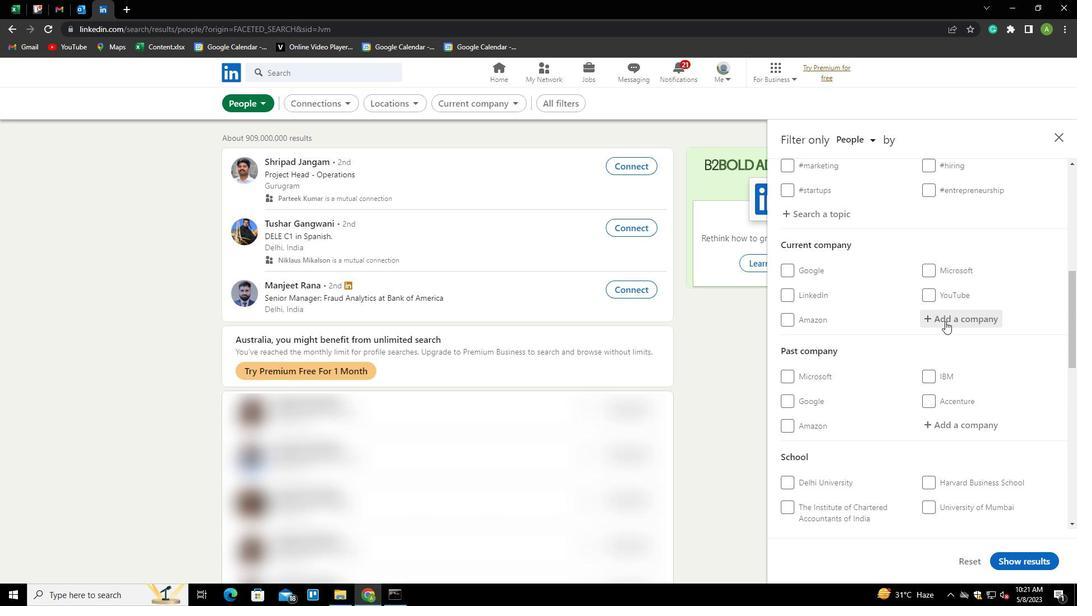
Action: Key pressed <Key.shift>BRIGADE<Key.space><Key.shift>GROUP<Key.down><Key.enter>
Screenshot: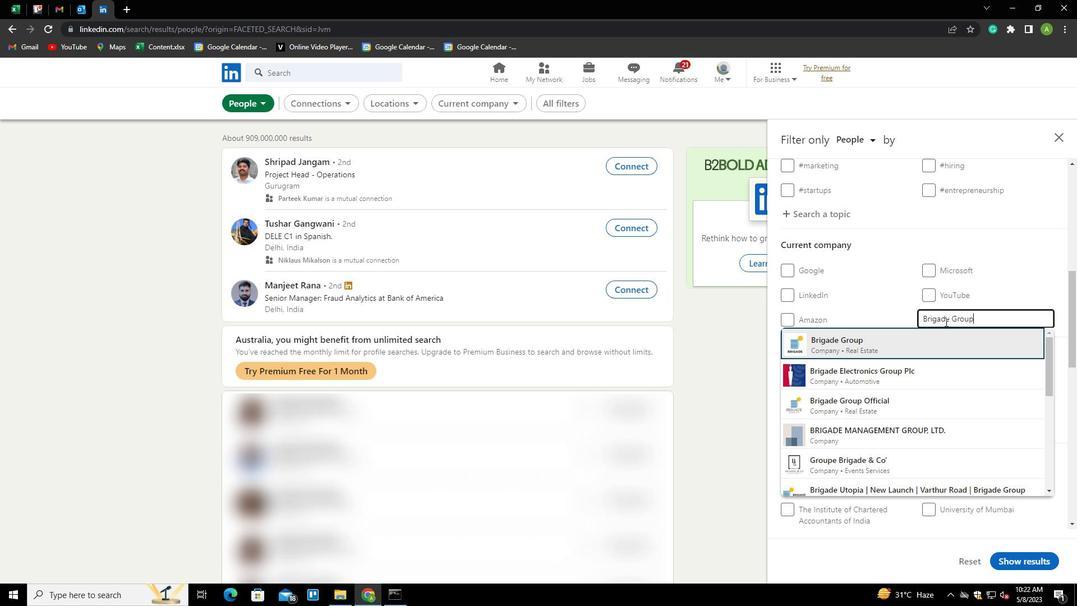 
Action: Mouse scrolled (946, 321) with delta (0, 0)
Screenshot: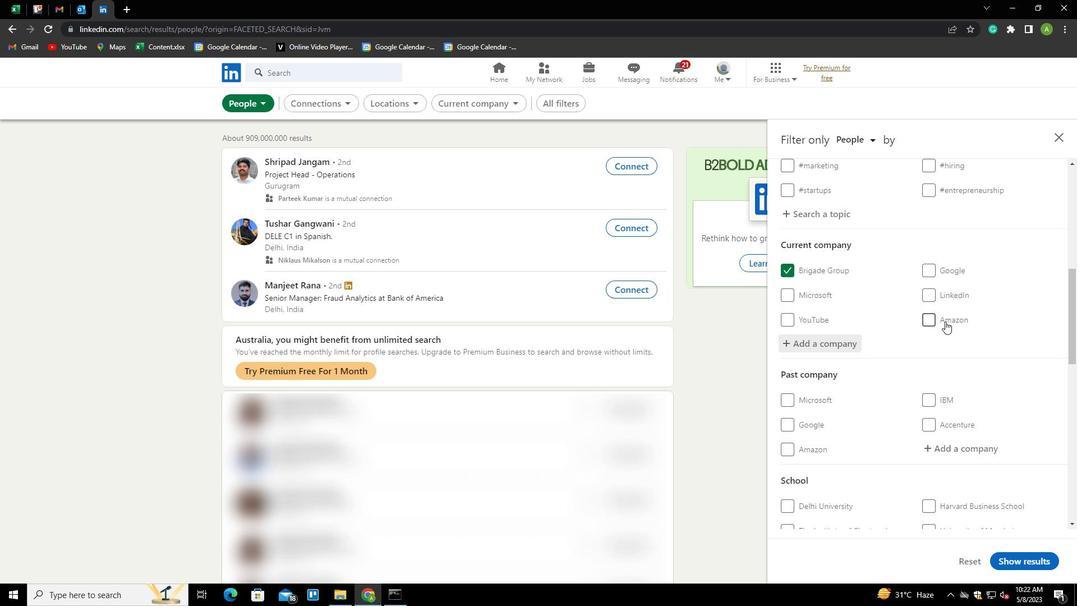 
Action: Mouse scrolled (946, 321) with delta (0, 0)
Screenshot: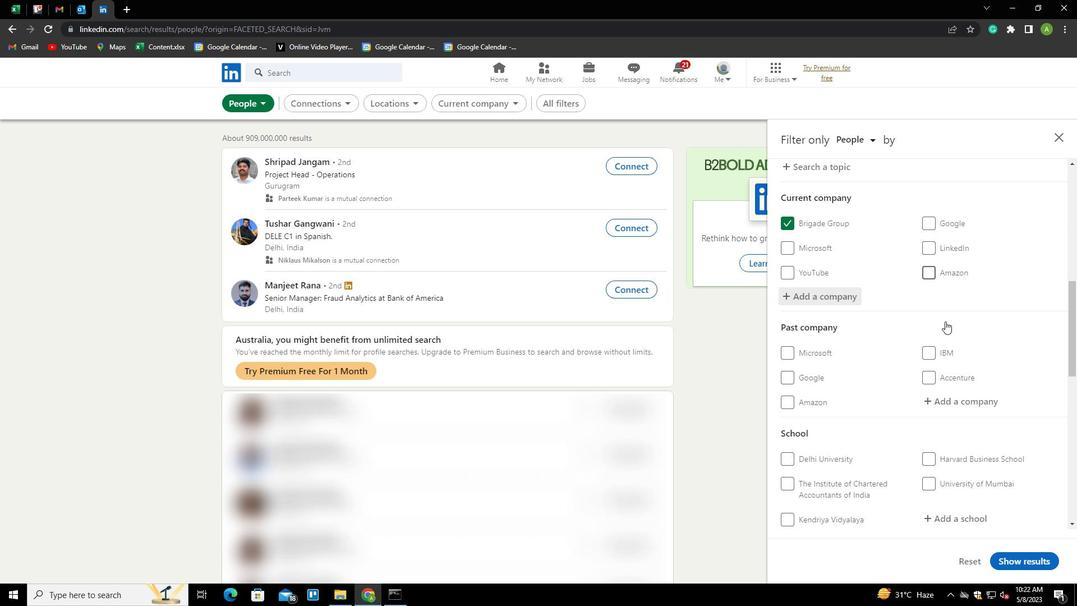 
Action: Mouse scrolled (946, 321) with delta (0, 0)
Screenshot: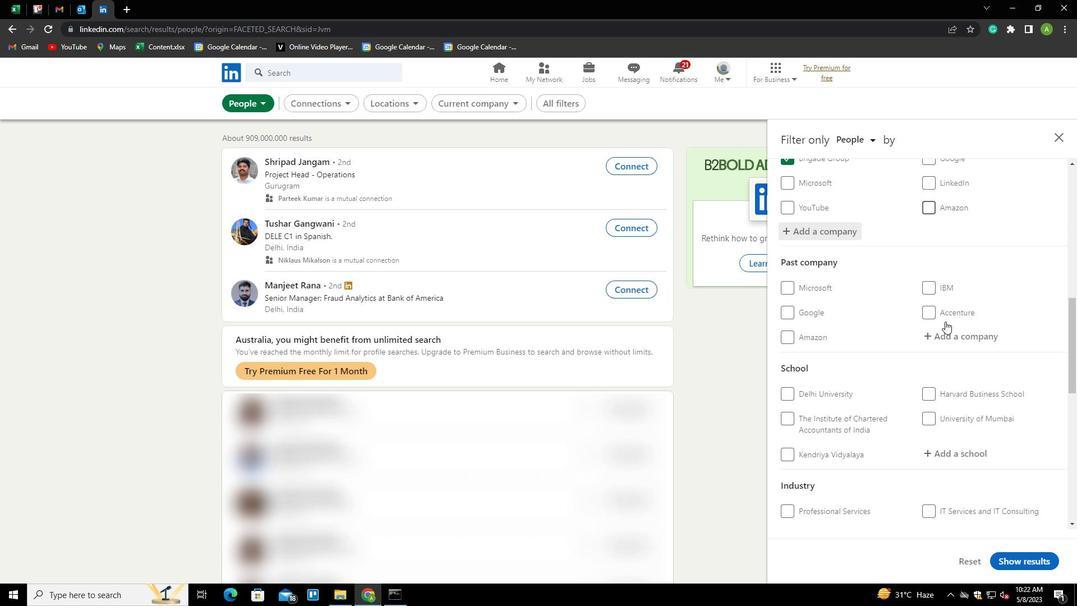 
Action: Mouse scrolled (946, 321) with delta (0, 0)
Screenshot: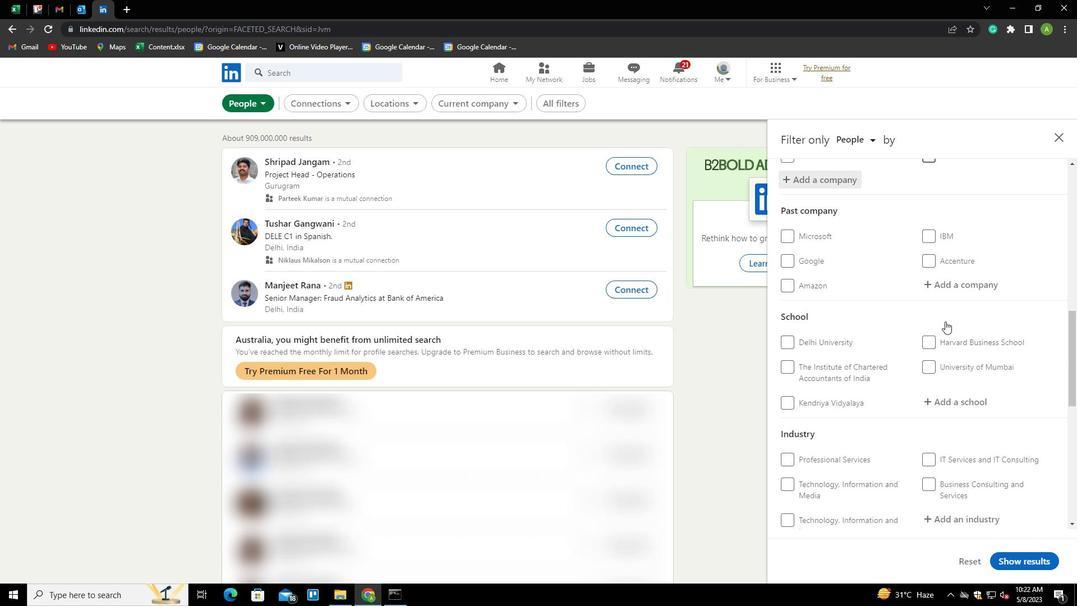 
Action: Mouse moved to (927, 345)
Screenshot: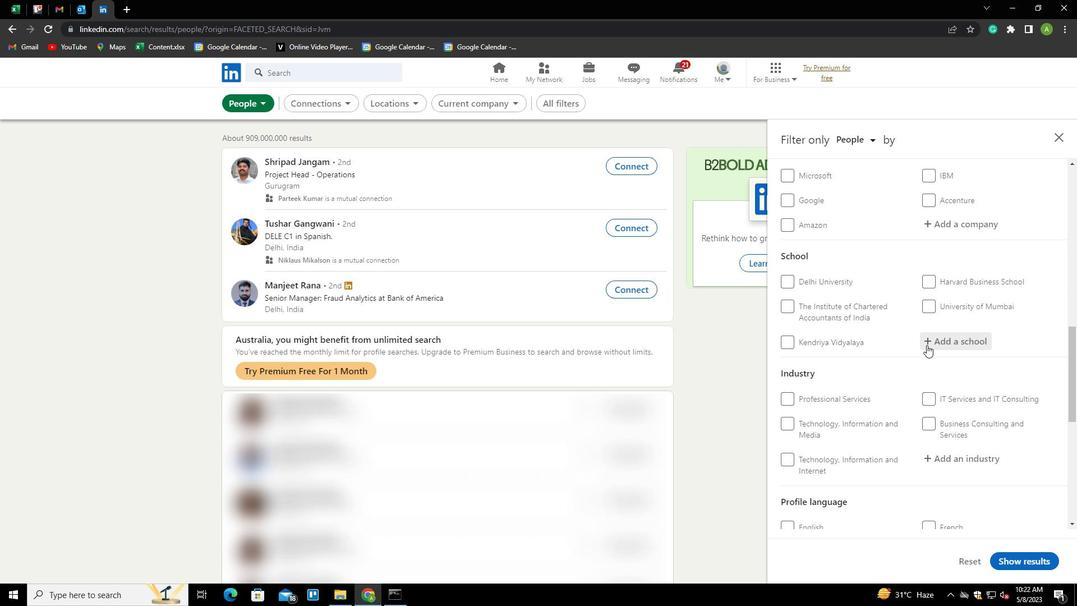 
Action: Mouse pressed left at (927, 345)
Screenshot: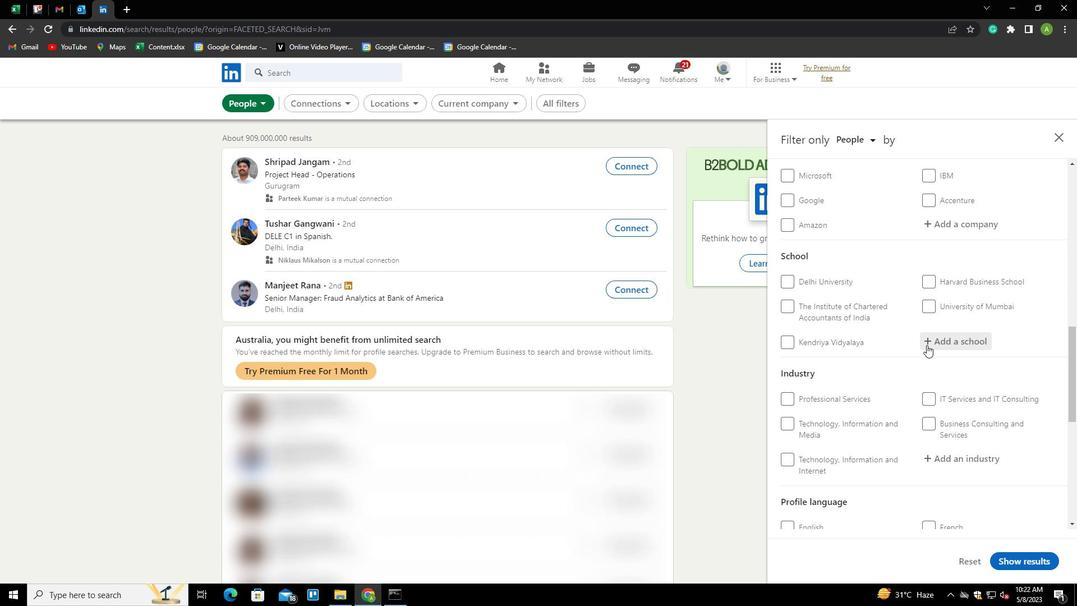 
Action: Key pressed <Key.shift>
Screenshot: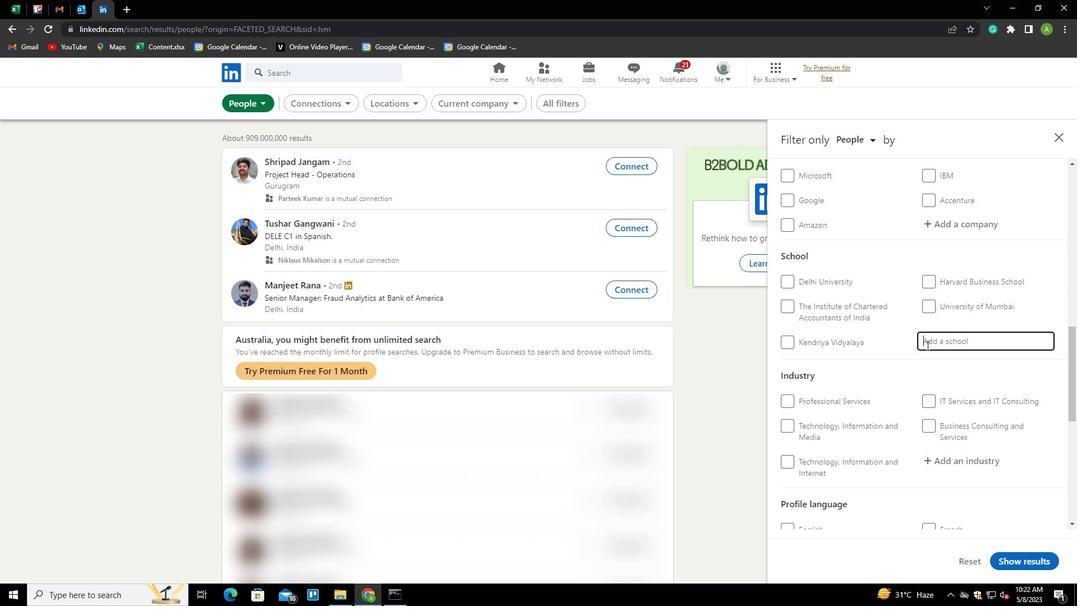 
Action: Mouse moved to (925, 345)
Screenshot: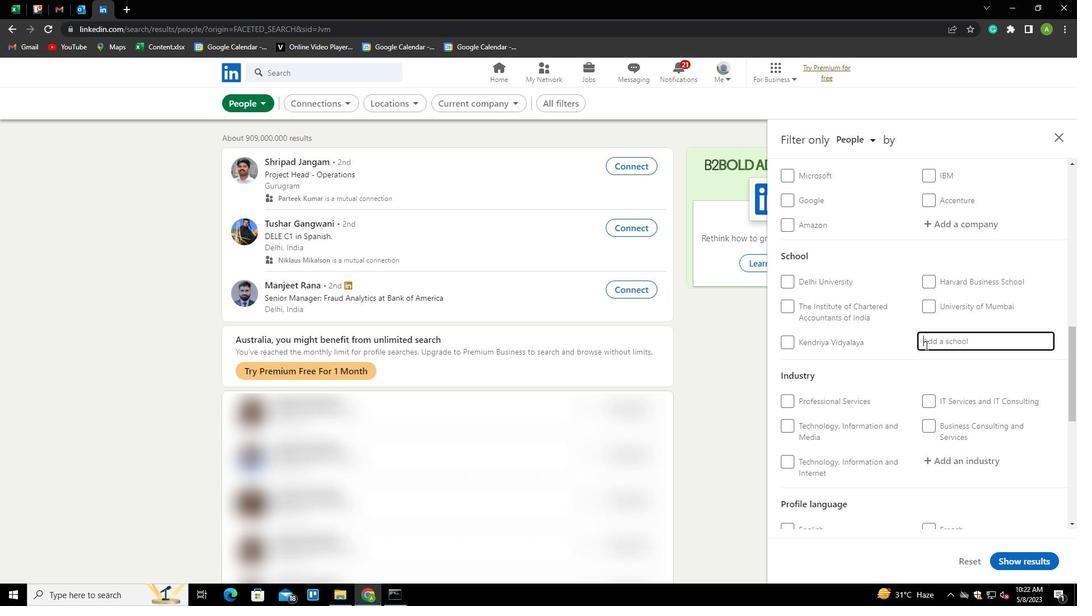
Action: Key pressed C
Screenshot: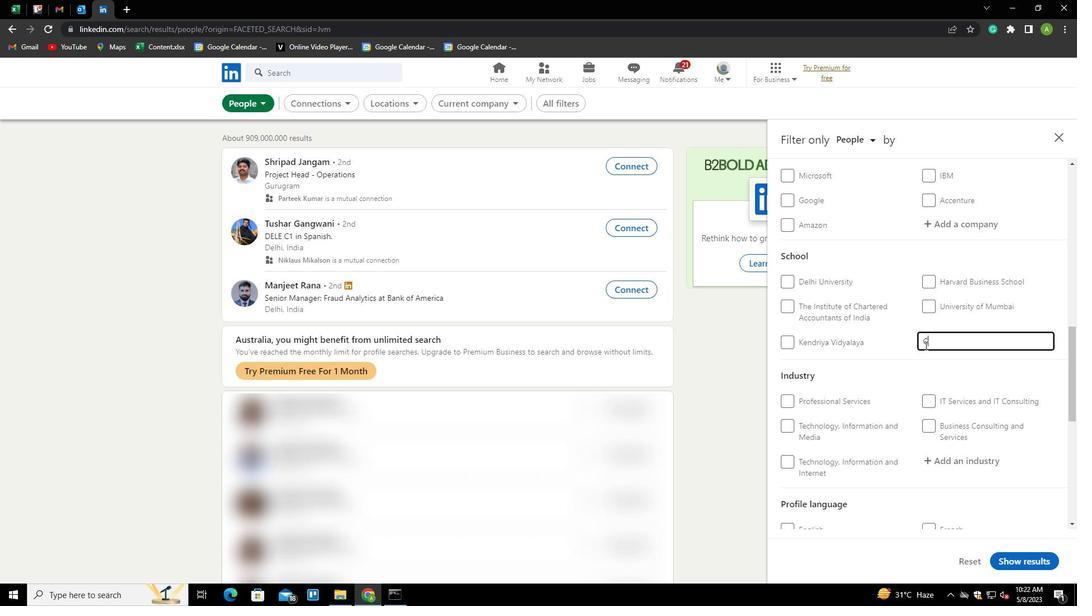 
Action: Mouse moved to (925, 345)
Screenshot: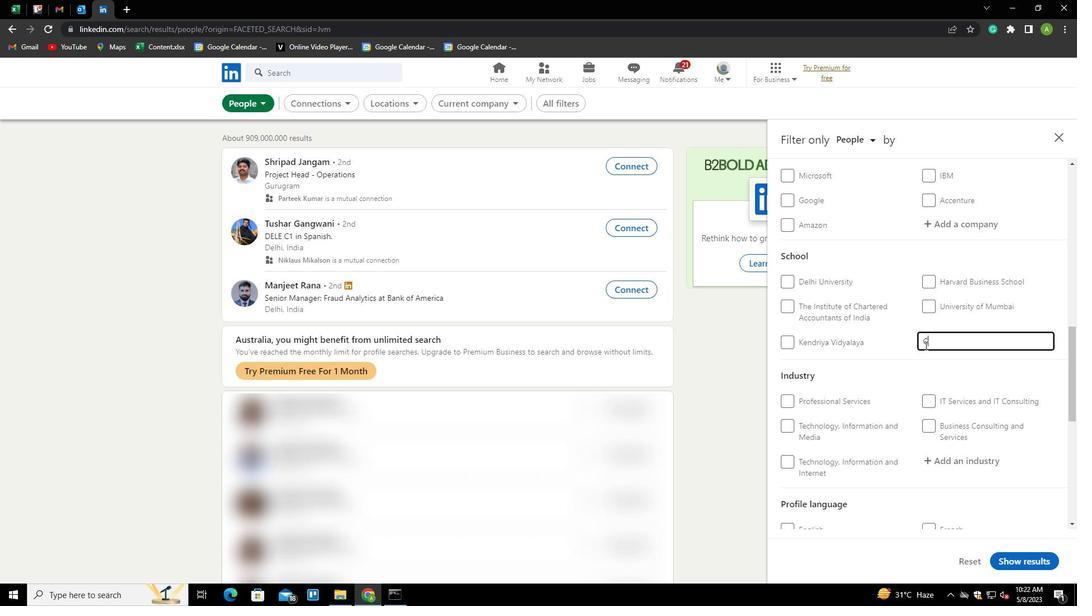 
Action: Key pressed ENTRAL<Key.space><Key.shift><Key.shift><Key.shift><Key.shift><Key.shift><Key.shift><Key.shift><Key.shift><Key.shift><Key.shift><Key.shift><Key.shift><Key.shift><Key.shift><Key.shift><Key.shift><Key.shift><Key.shift>BOARD<Key.space>OF<Key.space><Key.shift>SECONDARY<Key.space><Key.shift>EDUCATION<Key.down><Key.enter>
Screenshot: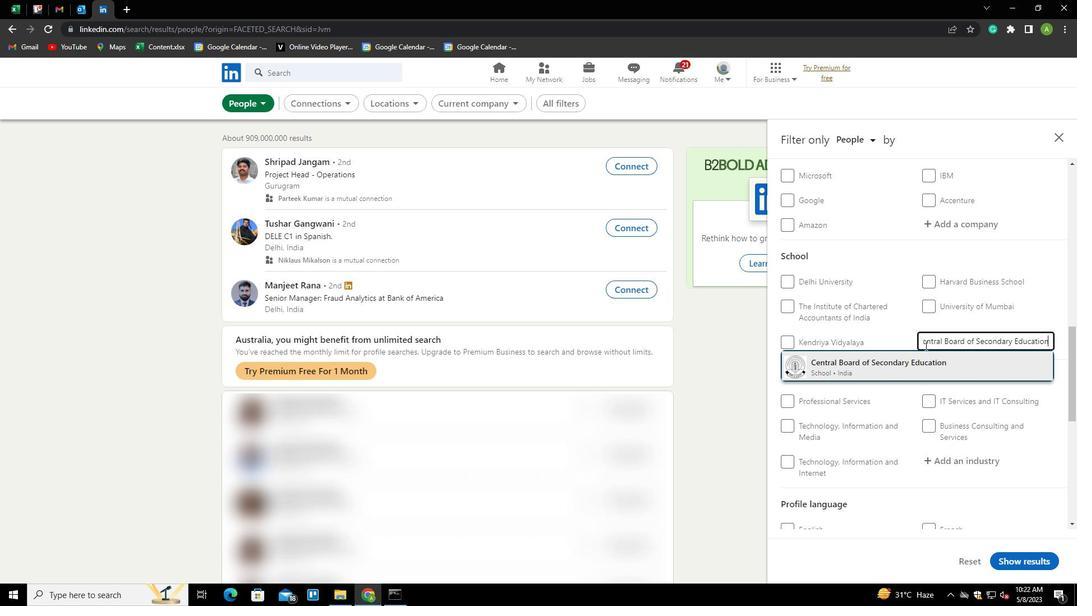 
Action: Mouse scrolled (925, 345) with delta (0, 0)
Screenshot: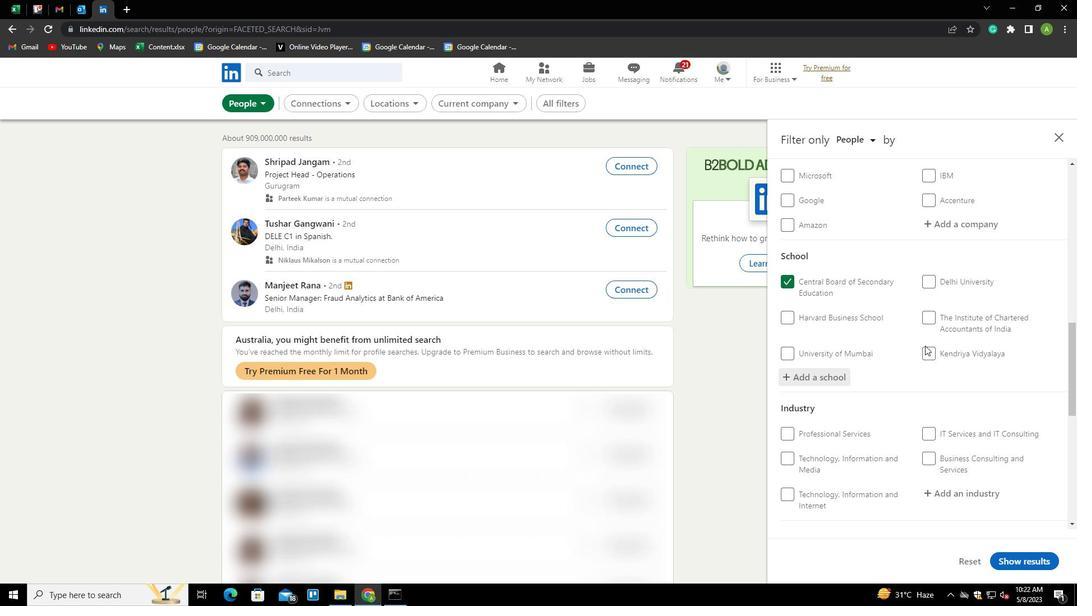 
Action: Mouse scrolled (925, 345) with delta (0, 0)
Screenshot: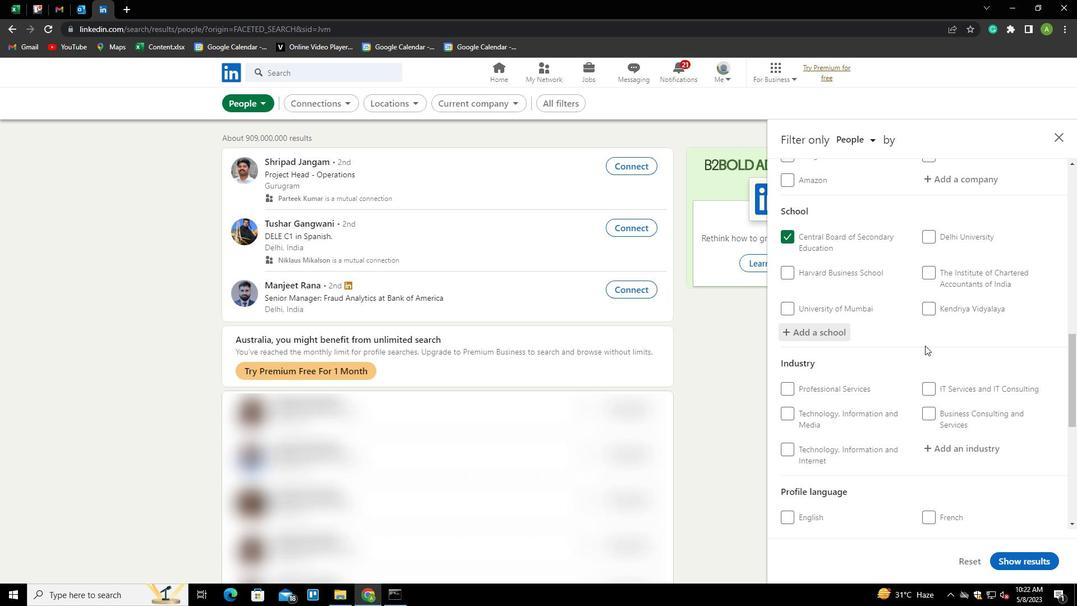 
Action: Mouse scrolled (925, 345) with delta (0, 0)
Screenshot: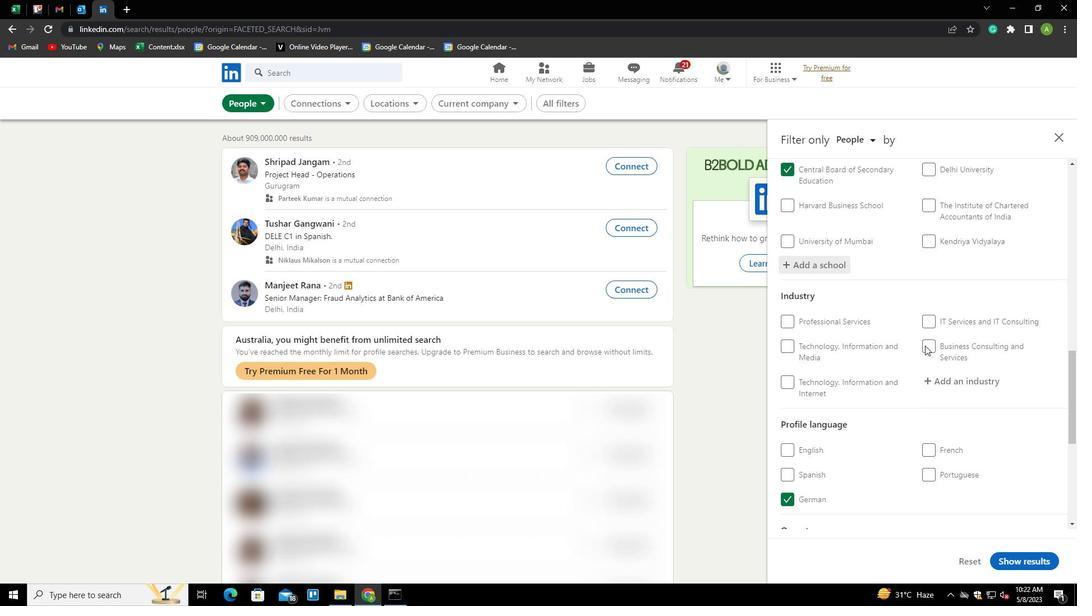 
Action: Mouse moved to (946, 331)
Screenshot: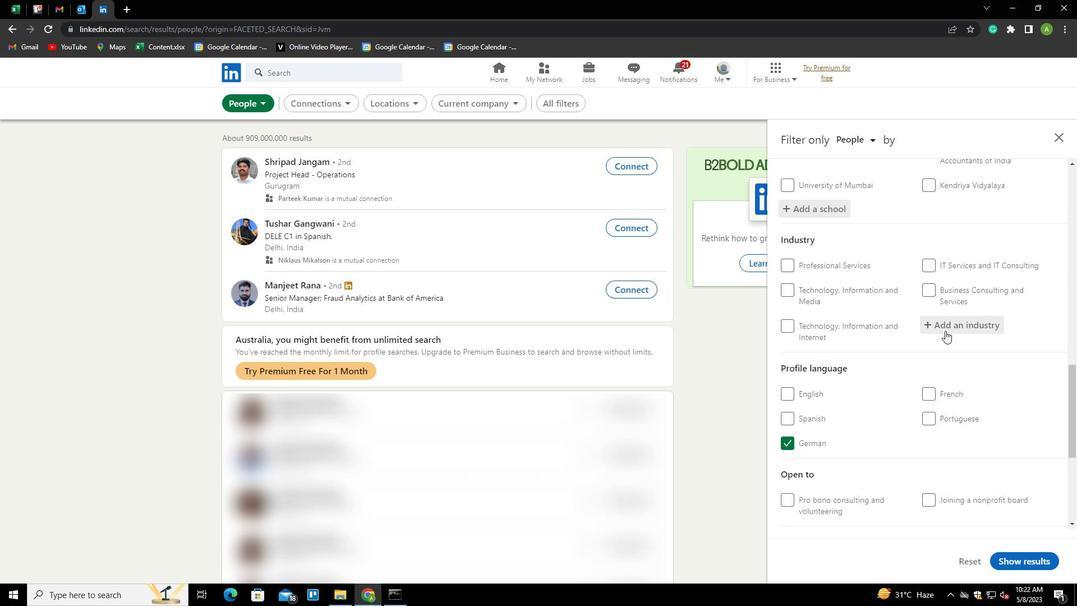 
Action: Mouse pressed left at (946, 331)
Screenshot: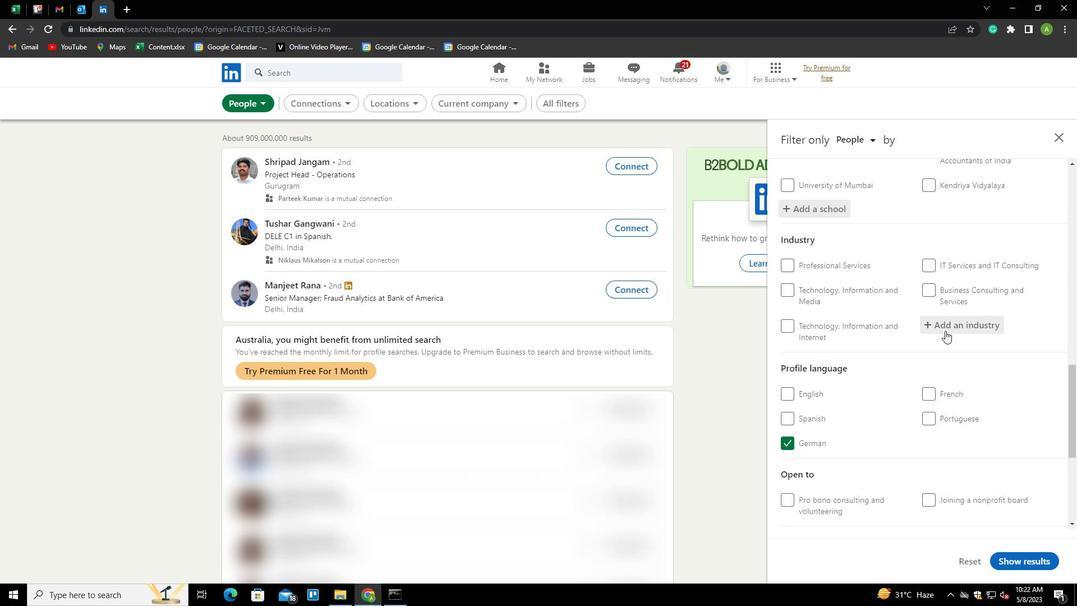 
Action: Key pressed <Key.shift><Key.shift>VENTURE<Key.space><Key.shift>CAPITAL<Key.space>AND<Key.space><Key.shift>PP<Key.backspace><Key.shift>R<Key.backspace>RIVATE<Key.space><Key.shift>EQUITY<Key.space><Key.shift>PRICIPALS<Key.backspace><Key.backspace><Key.backspace><Key.backspace><Key.backspace><Key.backspace>NCIPALS<Key.down><Key.enter>
Screenshot: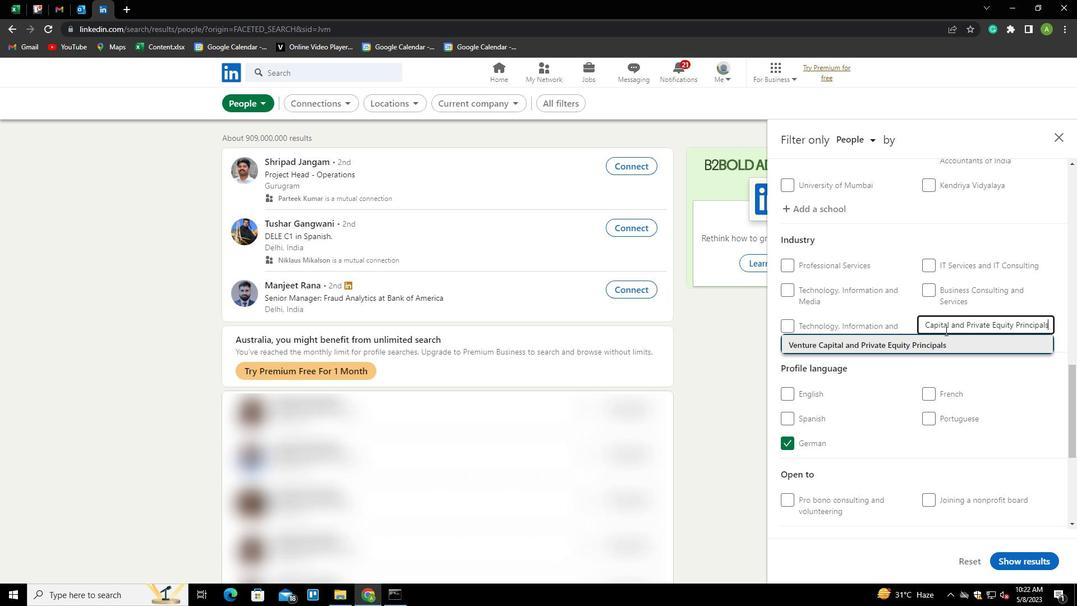 
Action: Mouse scrolled (946, 330) with delta (0, 0)
Screenshot: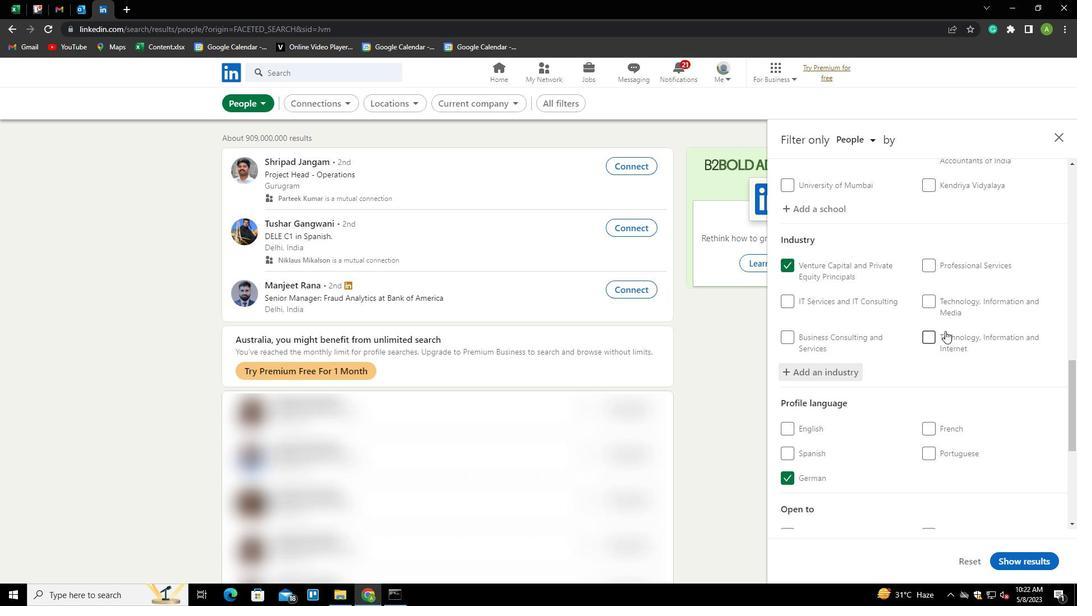 
Action: Mouse scrolled (946, 330) with delta (0, 0)
Screenshot: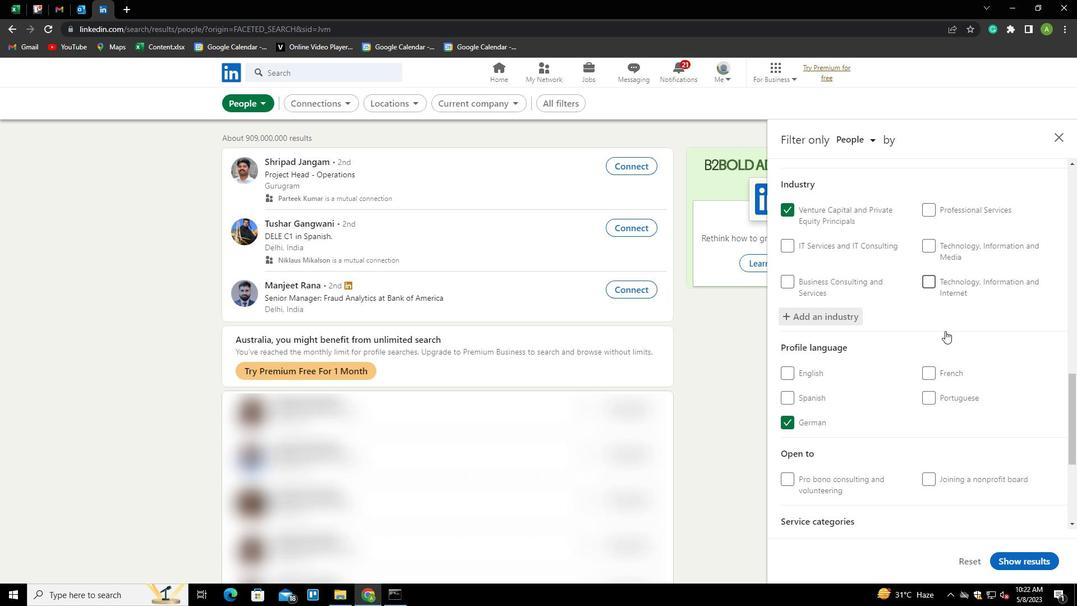 
Action: Mouse scrolled (946, 330) with delta (0, 0)
Screenshot: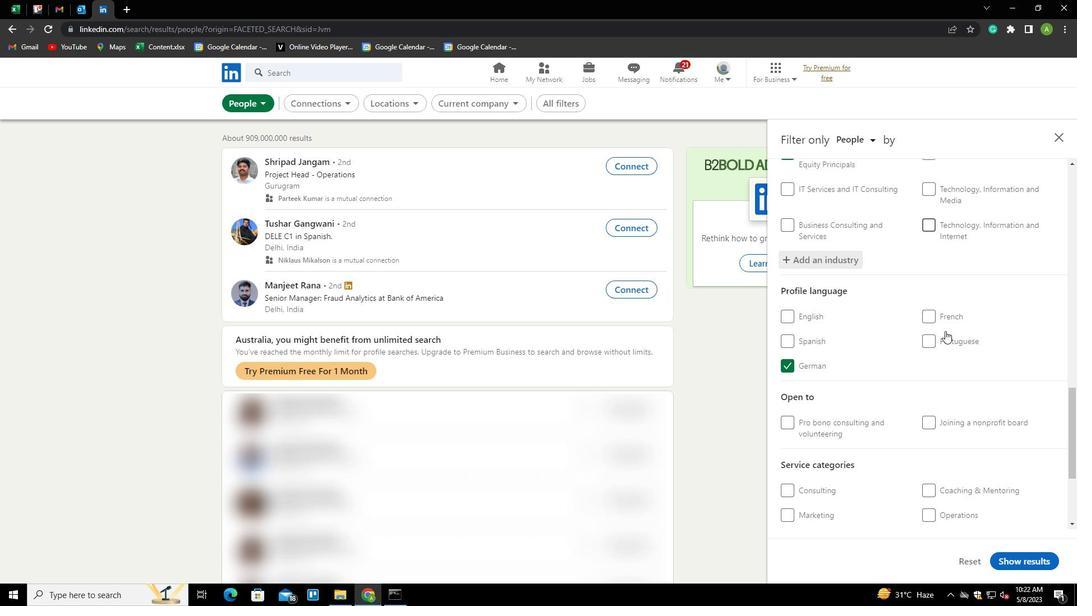 
Action: Mouse scrolled (946, 330) with delta (0, 0)
Screenshot: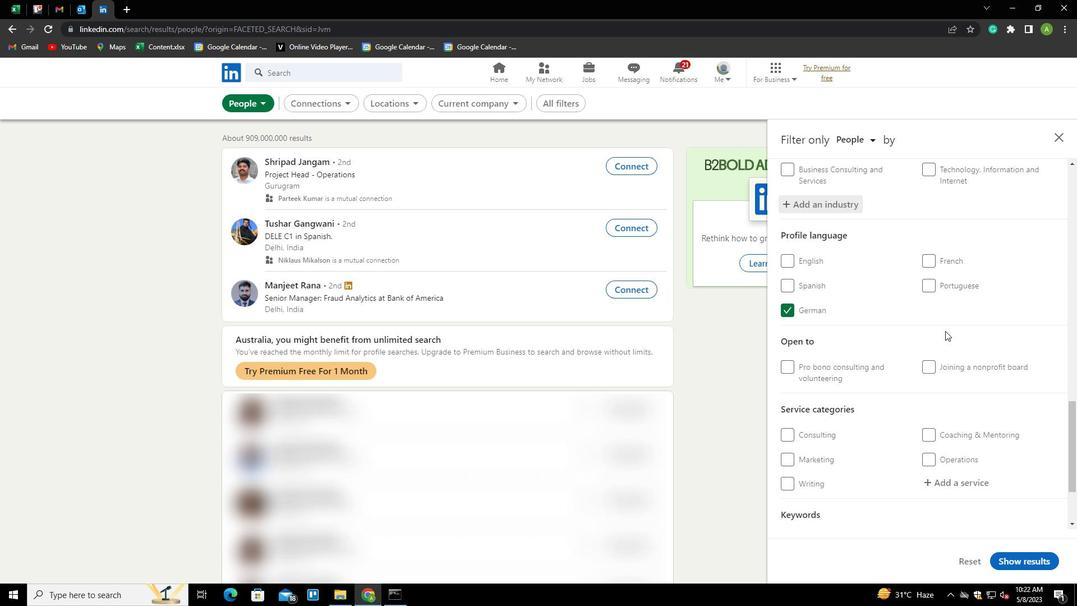 
Action: Mouse scrolled (946, 330) with delta (0, 0)
Screenshot: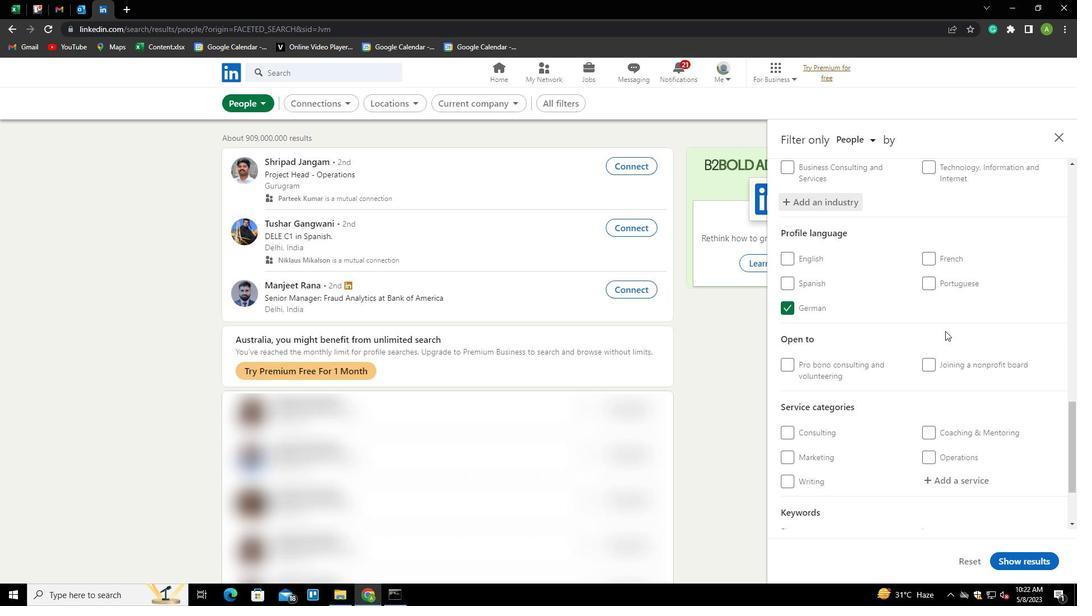 
Action: Mouse scrolled (946, 330) with delta (0, 0)
Screenshot: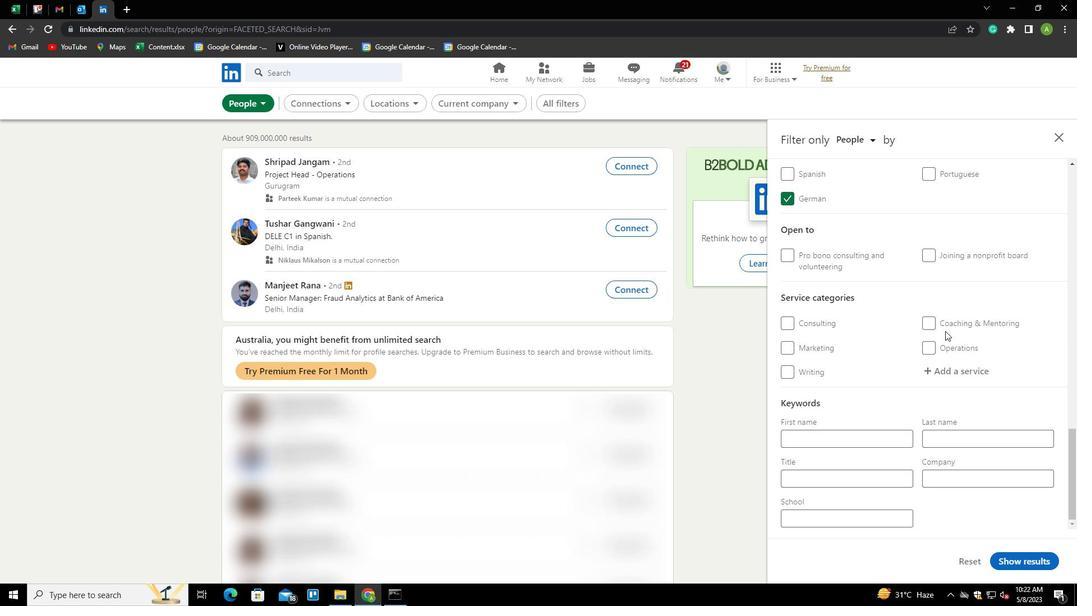 
Action: Mouse moved to (970, 371)
Screenshot: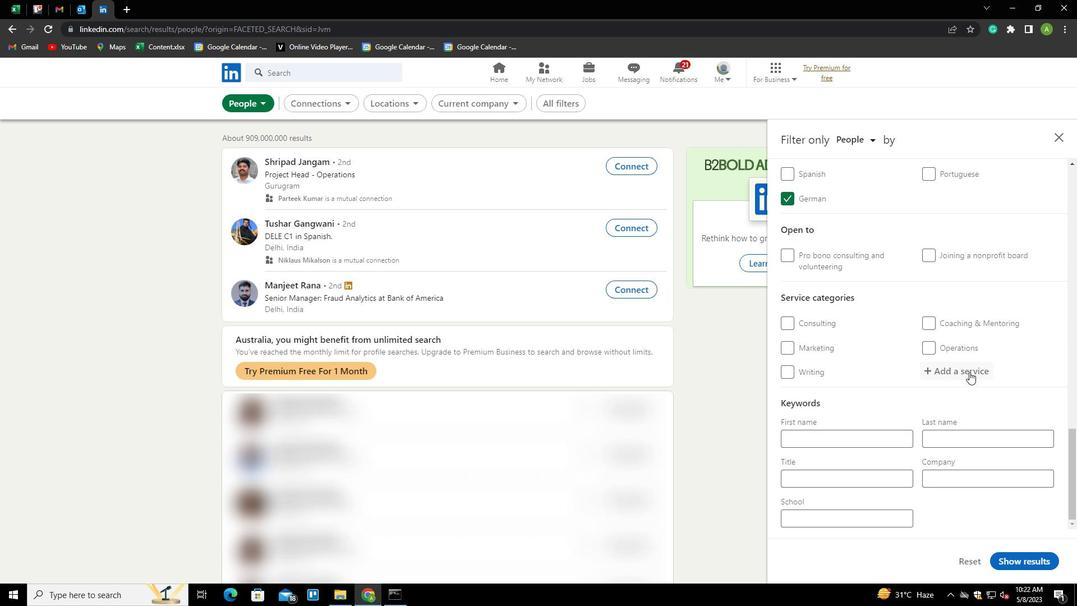 
Action: Mouse pressed left at (970, 371)
Screenshot: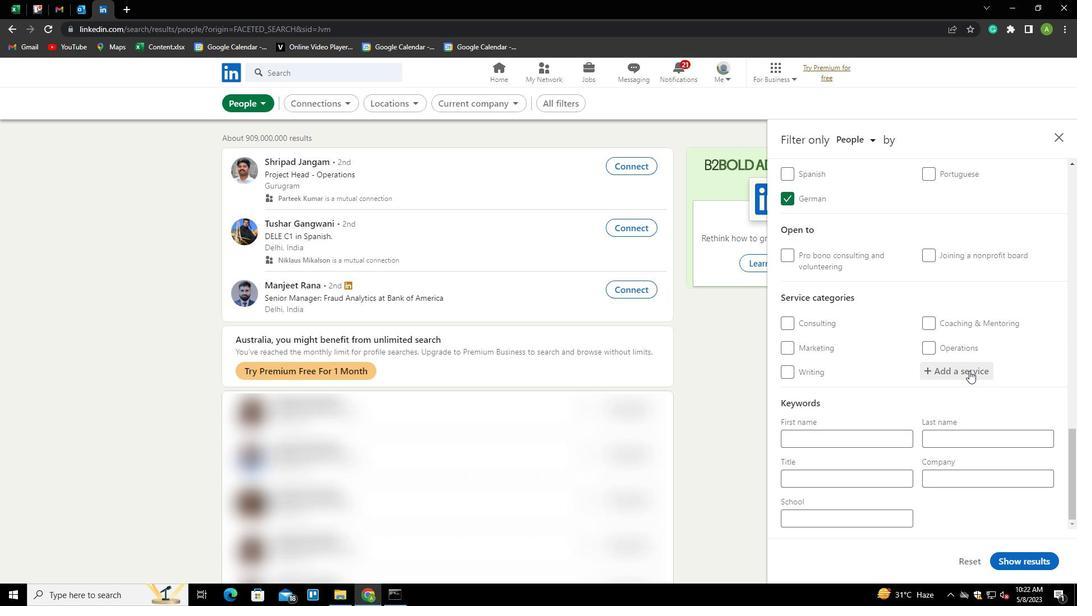 
Action: Mouse moved to (976, 367)
Screenshot: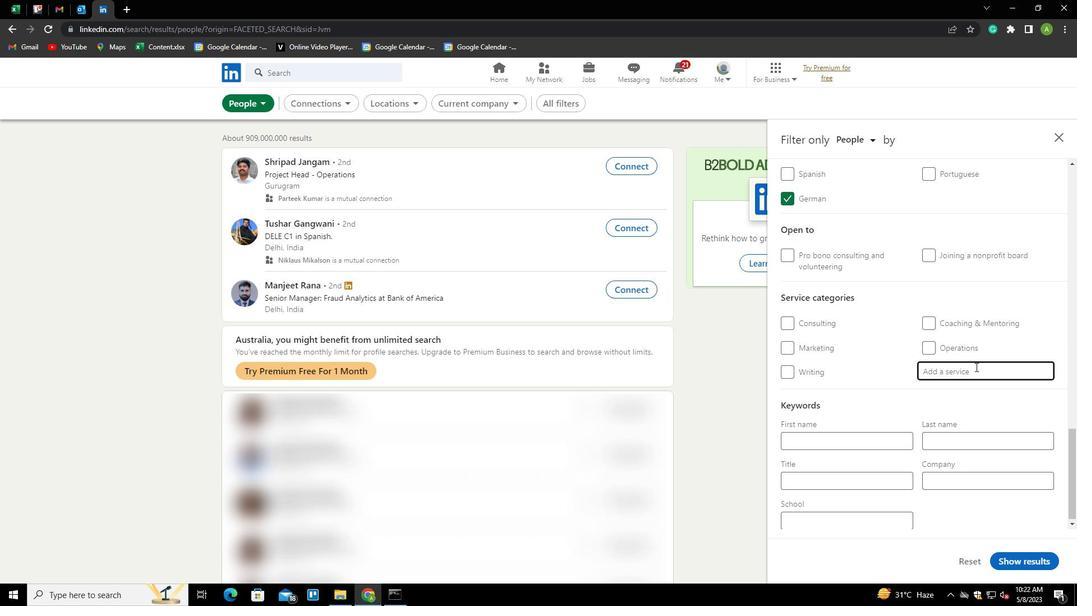 
Action: Key pressed <Key.shift>PRODUCT<Key.space>
Screenshot: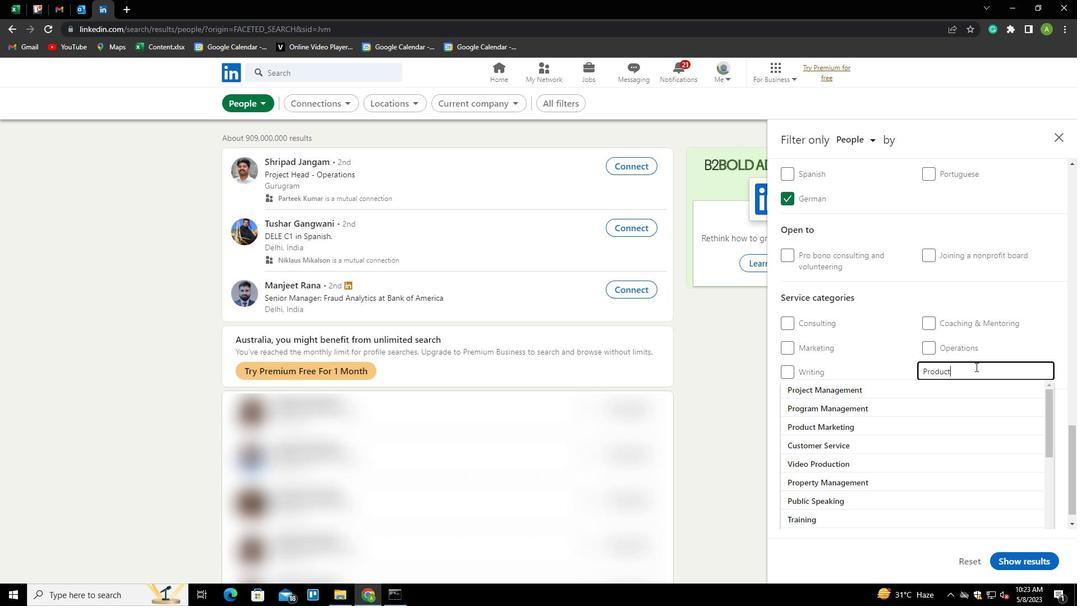 
Action: Mouse moved to (976, 367)
Screenshot: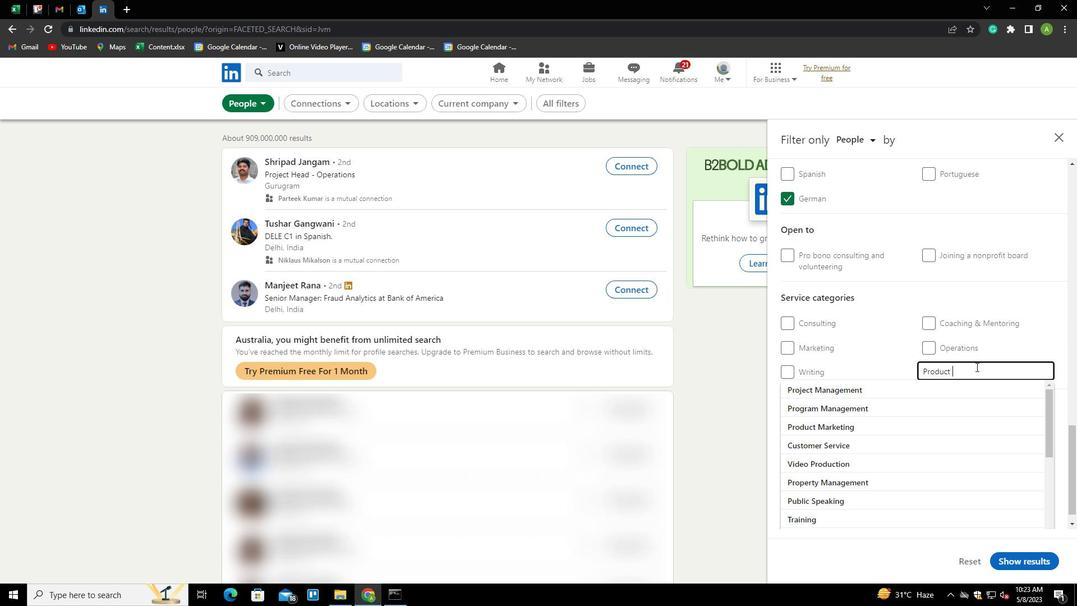 
Action: Key pressed <Key.shift>MARKETING<Key.down><Key.enter>
Screenshot: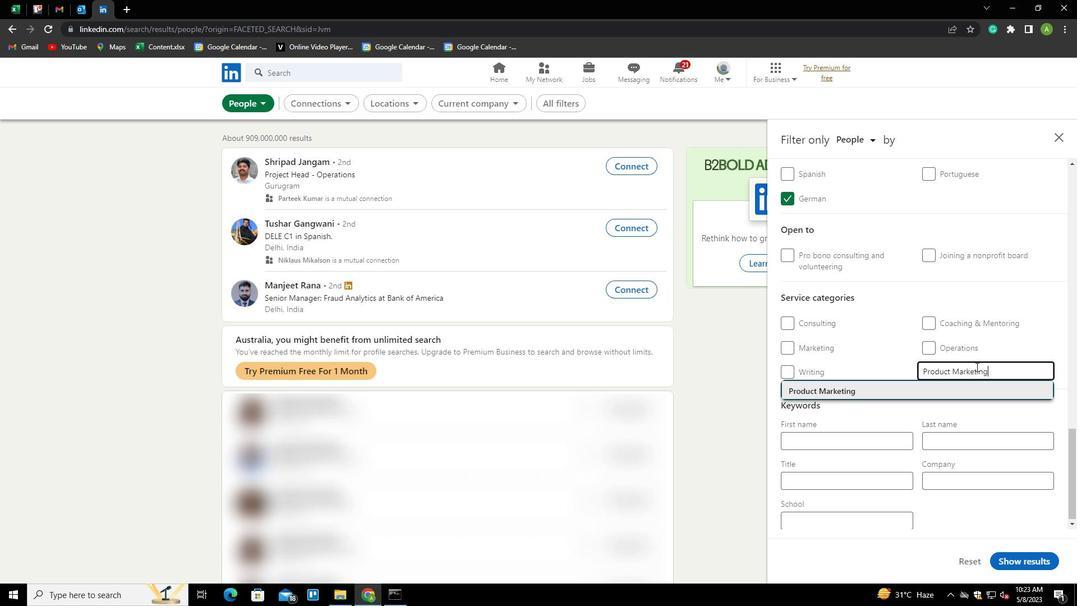 
Action: Mouse moved to (975, 368)
Screenshot: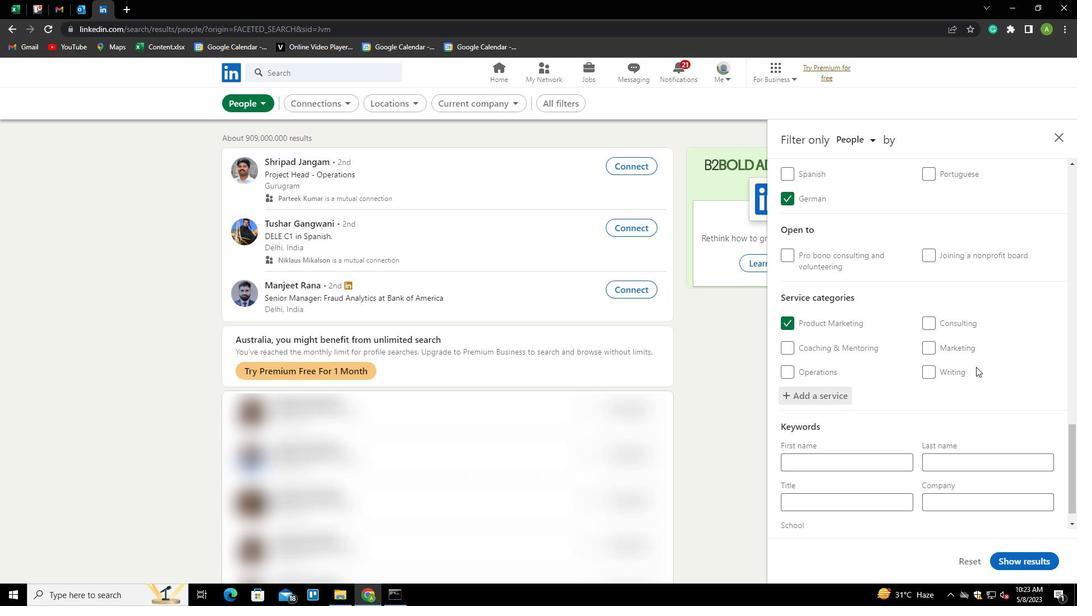 
Action: Mouse scrolled (975, 367) with delta (0, 0)
Screenshot: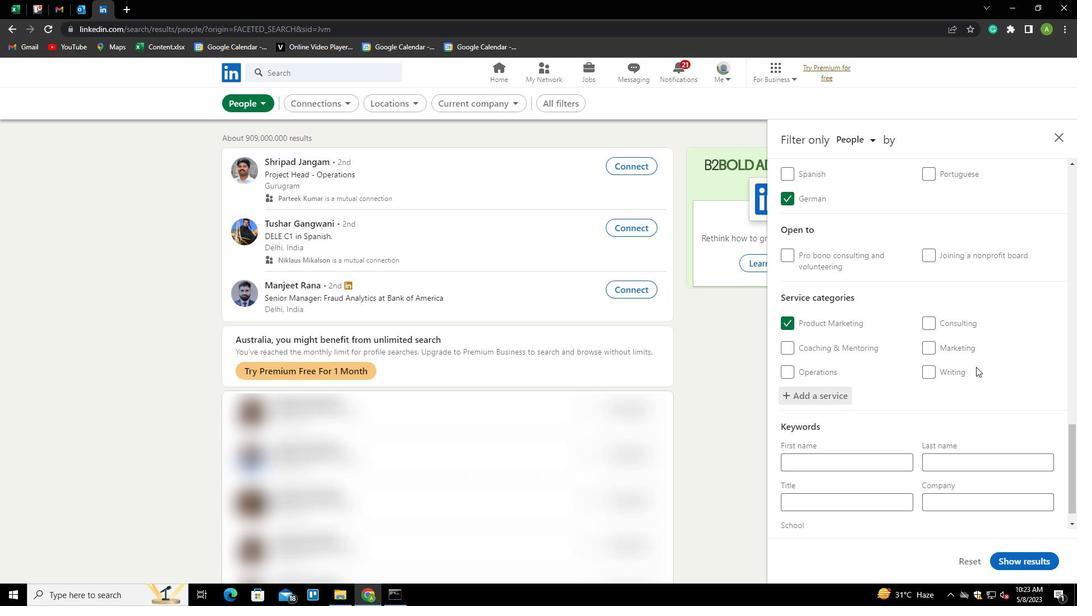 
Action: Mouse scrolled (975, 367) with delta (0, 0)
Screenshot: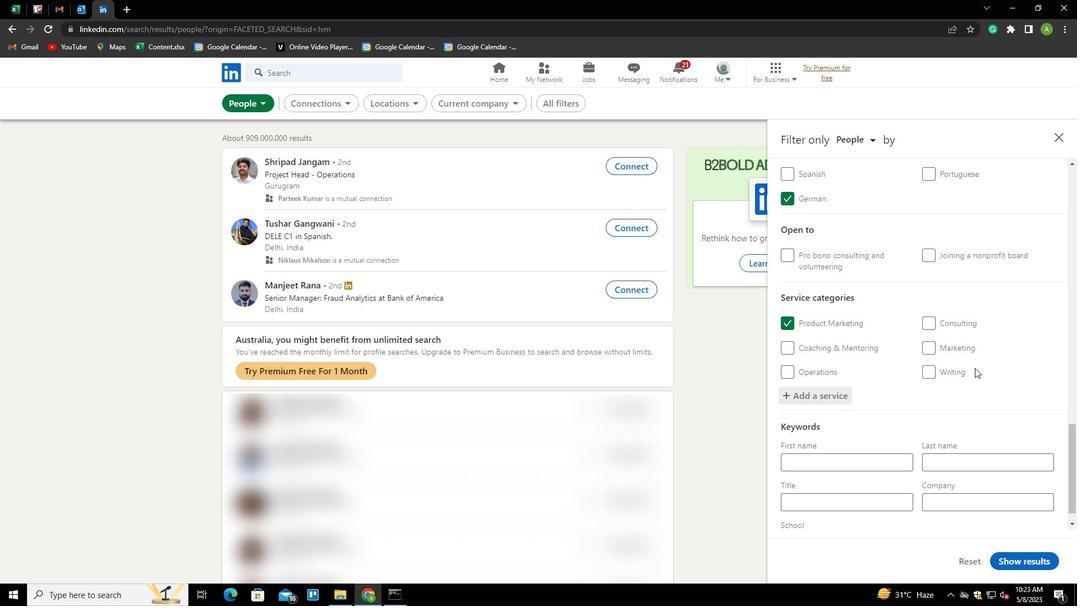 
Action: Mouse scrolled (975, 367) with delta (0, 0)
Screenshot: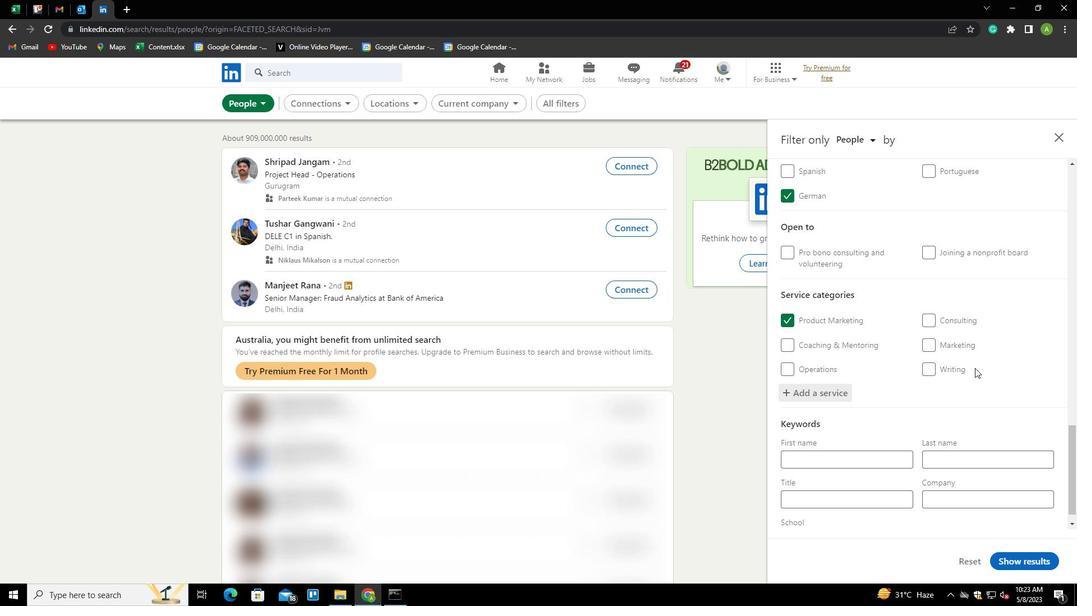 
Action: Mouse scrolled (975, 367) with delta (0, 0)
Screenshot: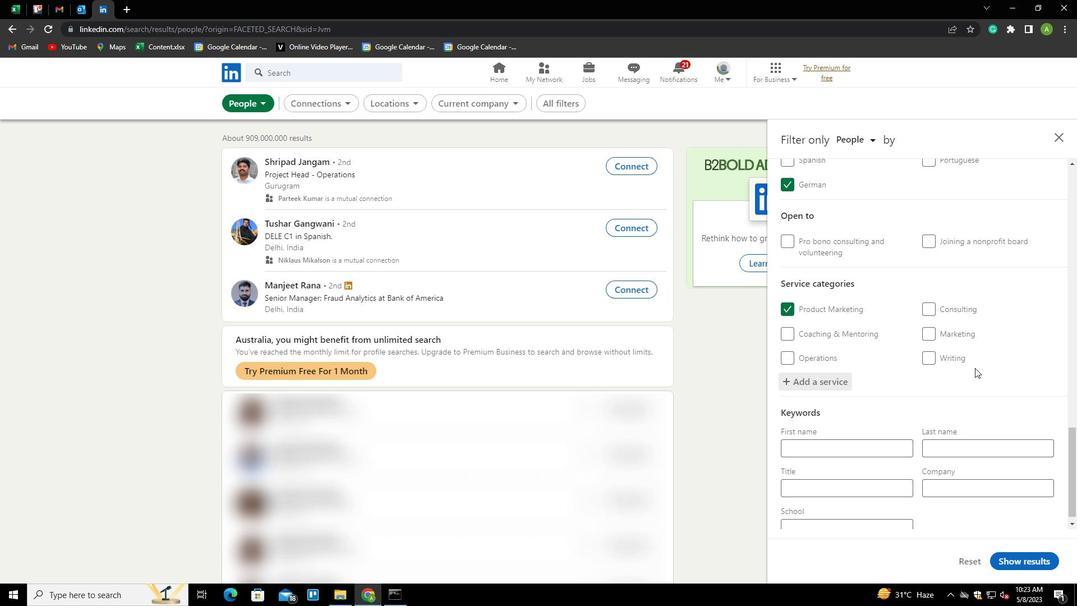 
Action: Mouse scrolled (975, 367) with delta (0, 0)
Screenshot: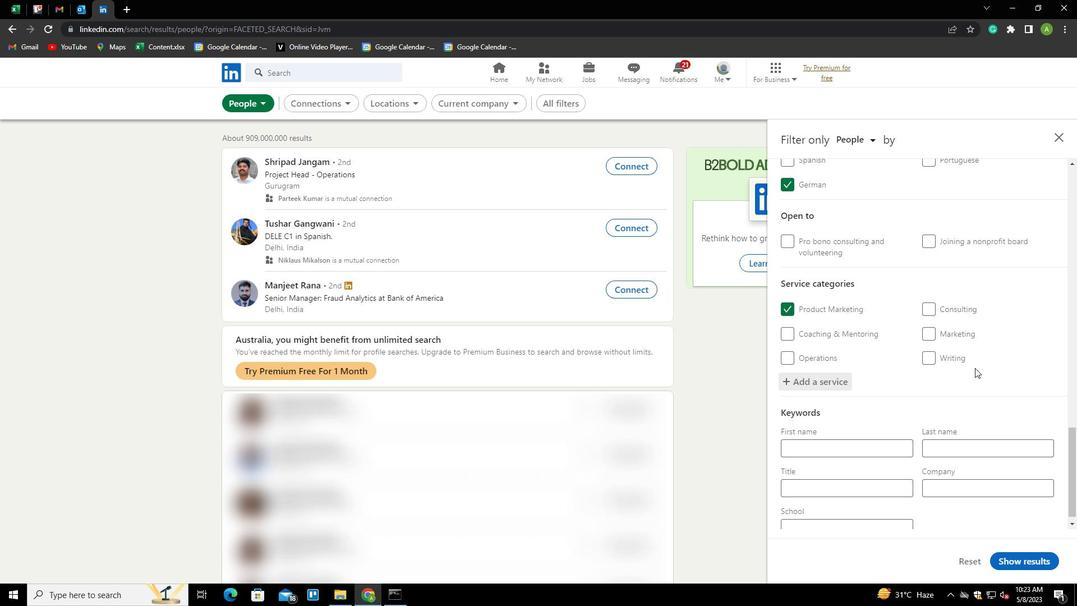 
Action: Mouse moved to (888, 476)
Screenshot: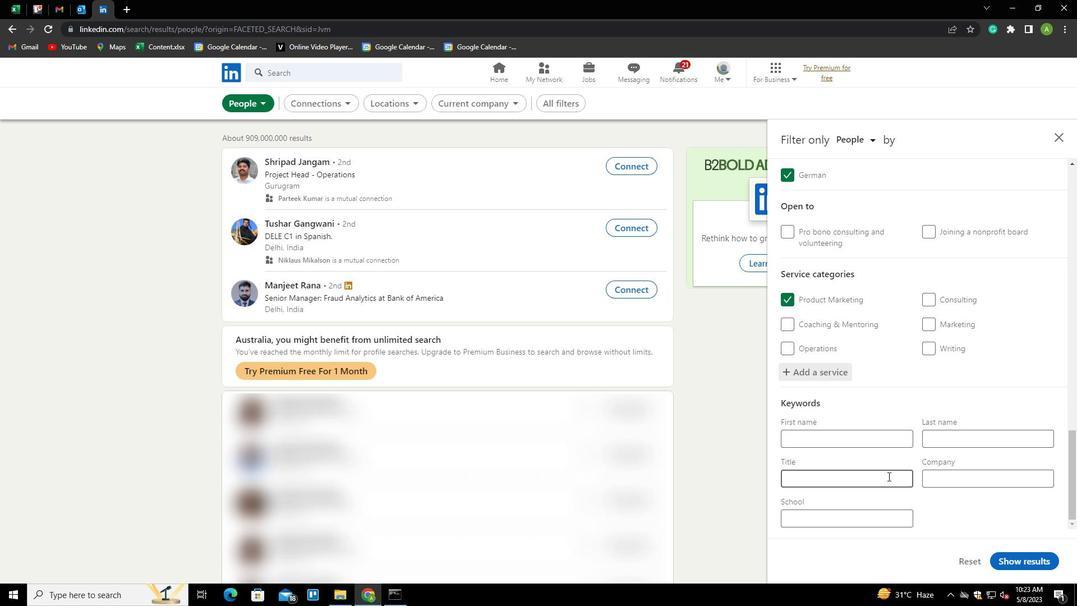 
Action: Mouse pressed left at (888, 476)
Screenshot: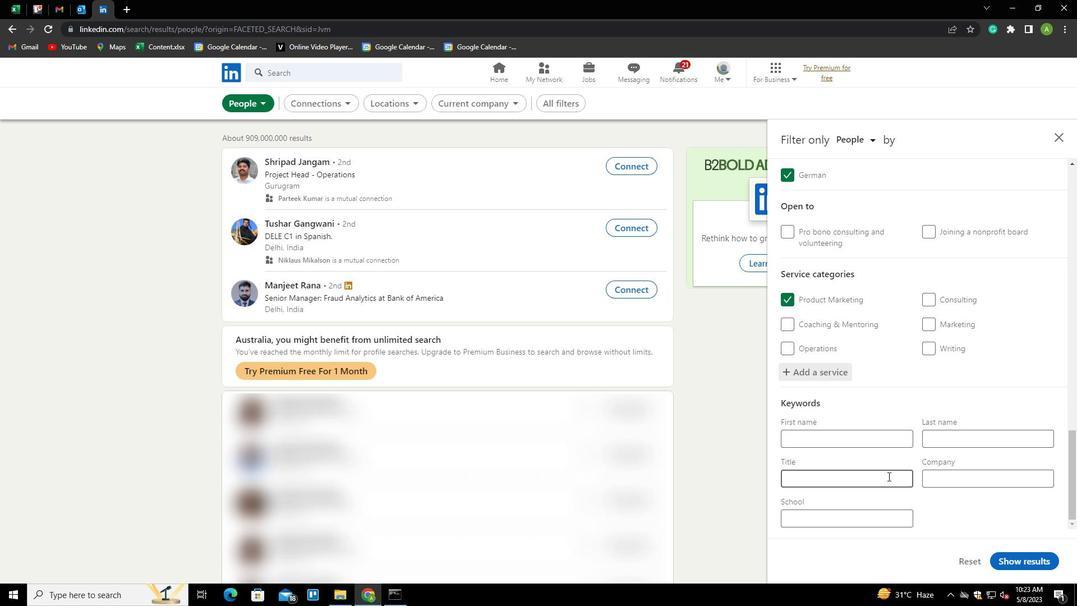 
Action: Mouse moved to (888, 476)
Screenshot: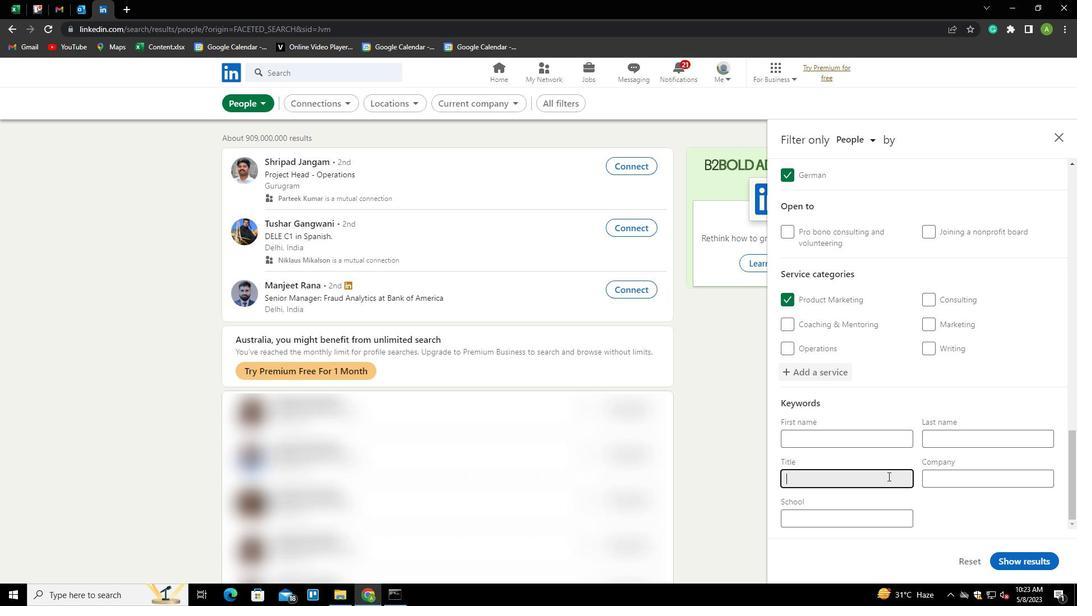 
Action: Key pressed <Key.shift>PAINTER
Screenshot: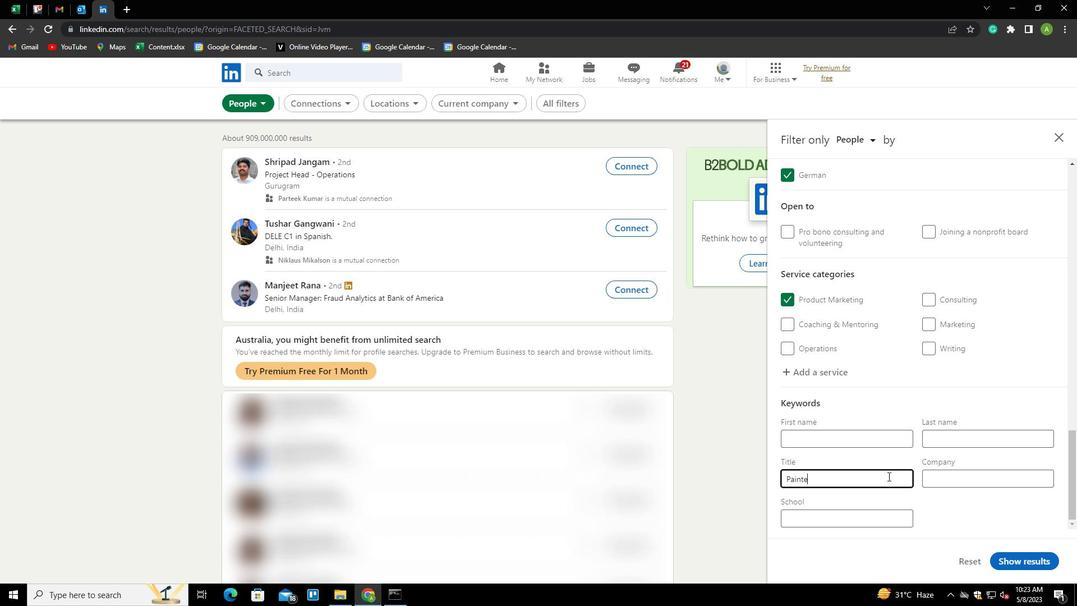 
Action: Mouse moved to (999, 533)
Screenshot: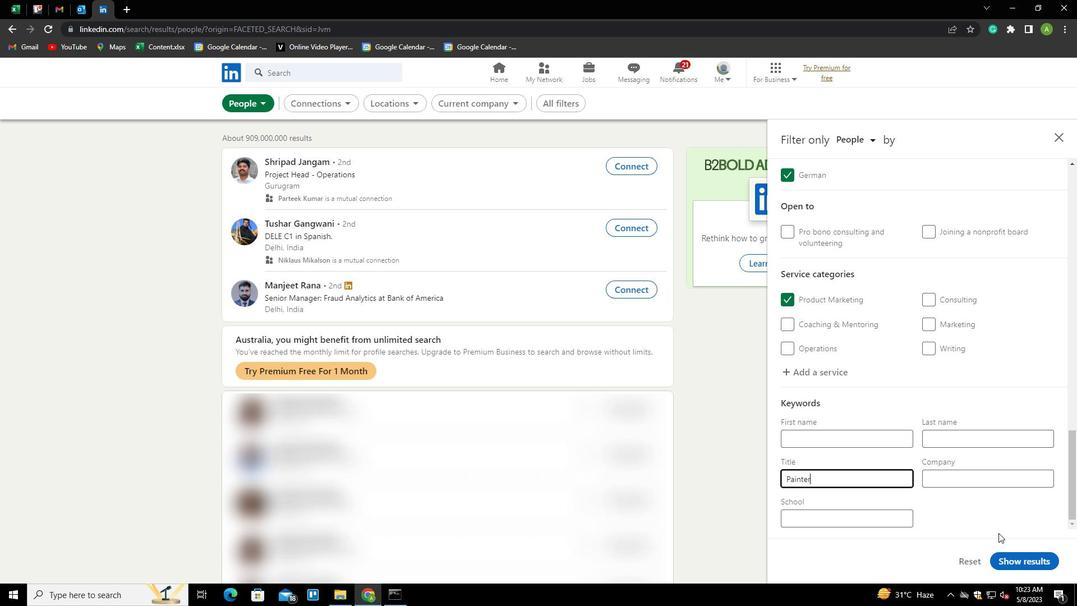 
Action: Mouse pressed left at (999, 533)
Screenshot: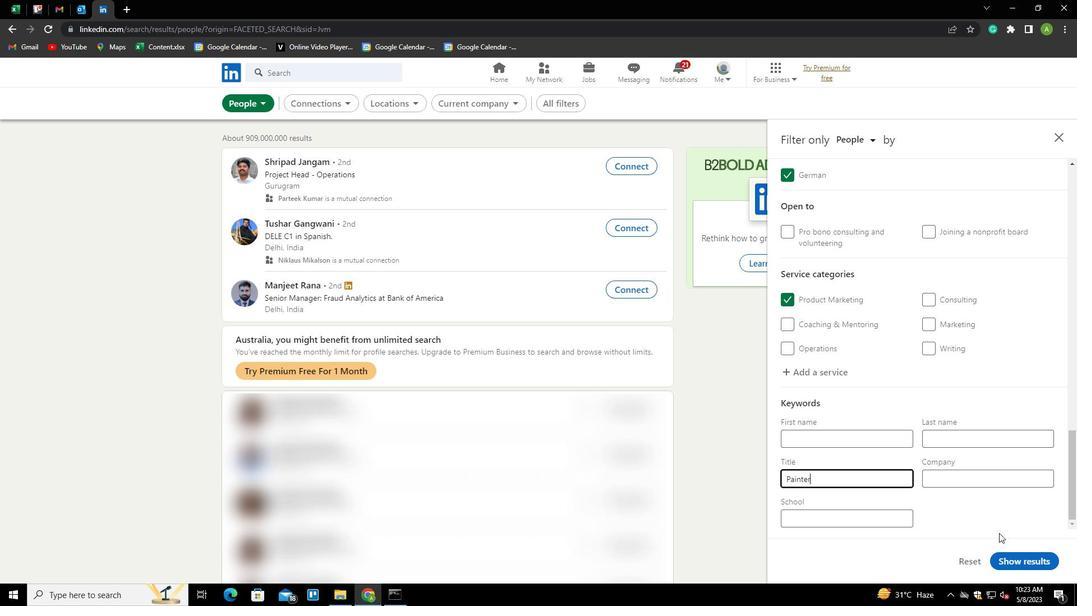 
Action: Mouse moved to (1027, 555)
Screenshot: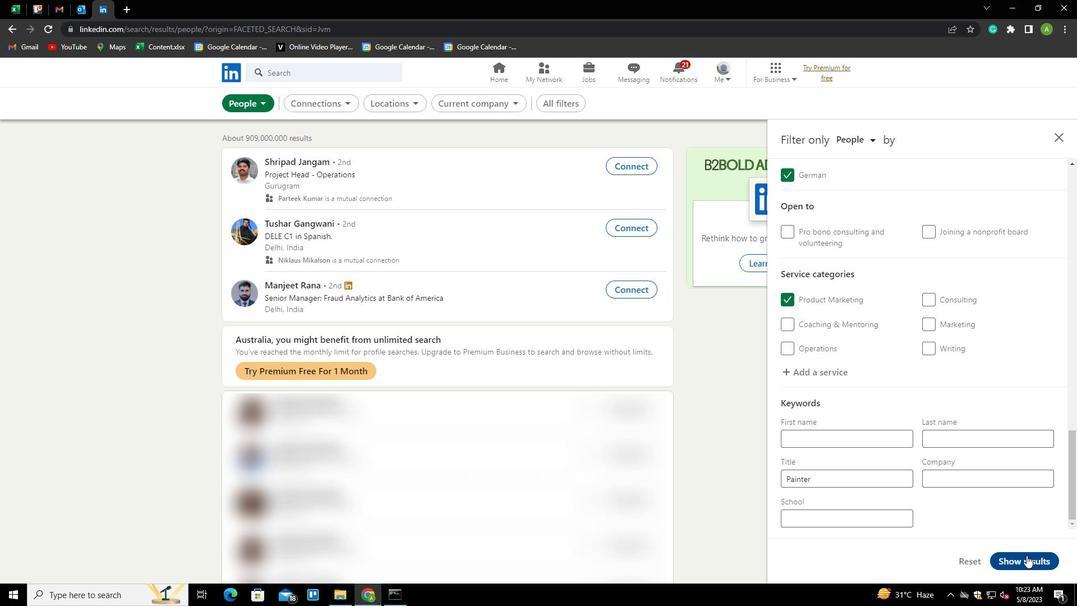 
Action: Mouse pressed left at (1027, 555)
Screenshot: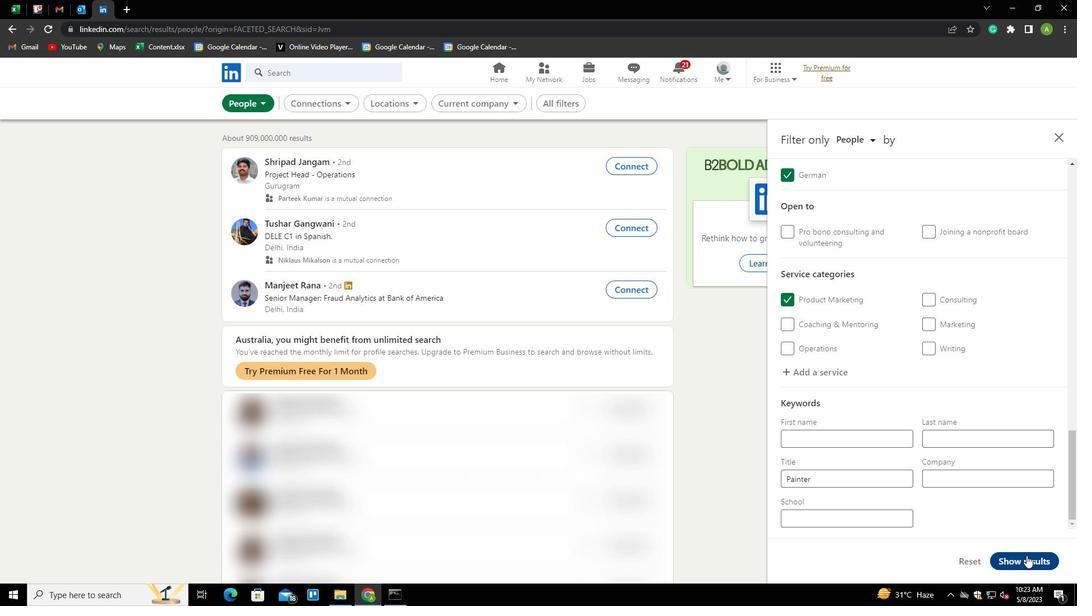 
Action: Mouse moved to (1065, 533)
Screenshot: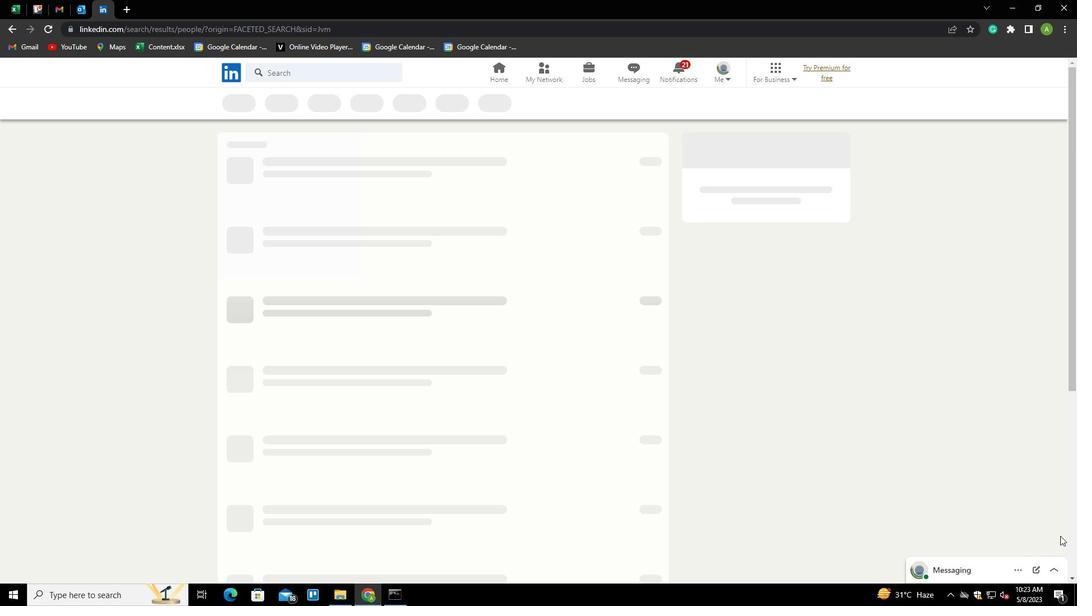 
